 Task: Check the percentage active listings of open concept design in the last 5 years.
Action: Mouse moved to (1045, 283)
Screenshot: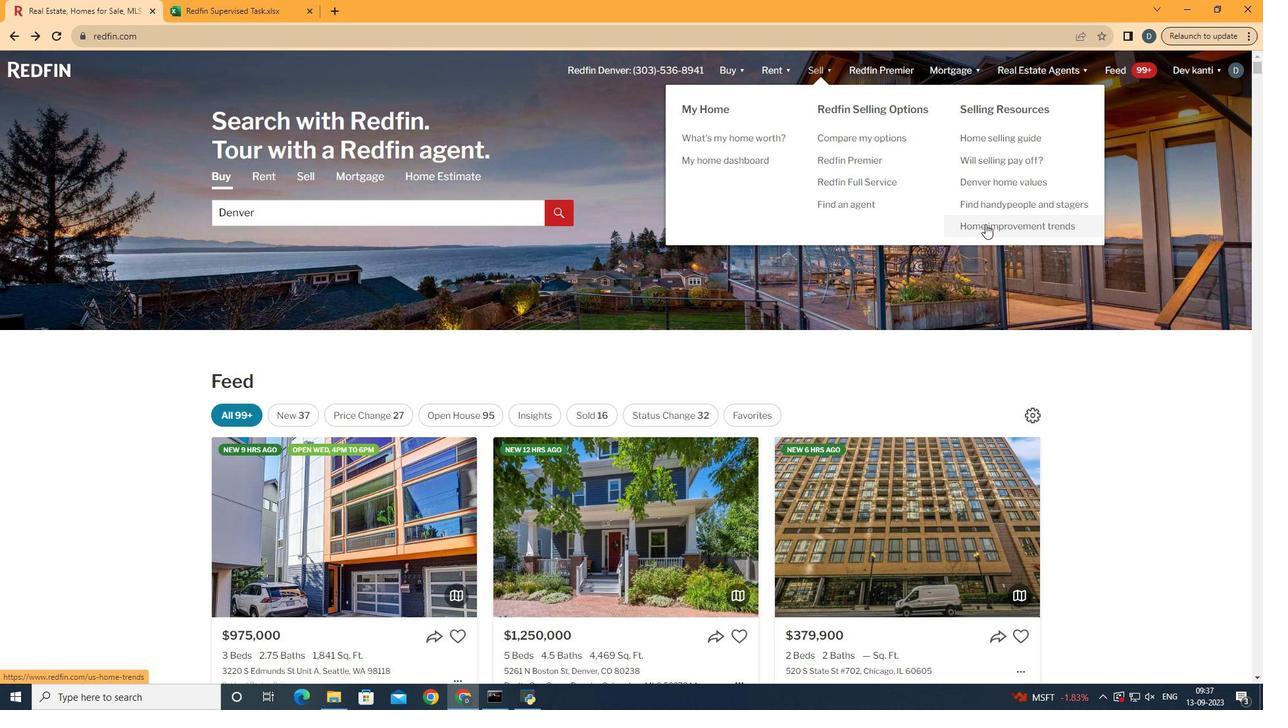 
Action: Mouse pressed left at (1045, 283)
Screenshot: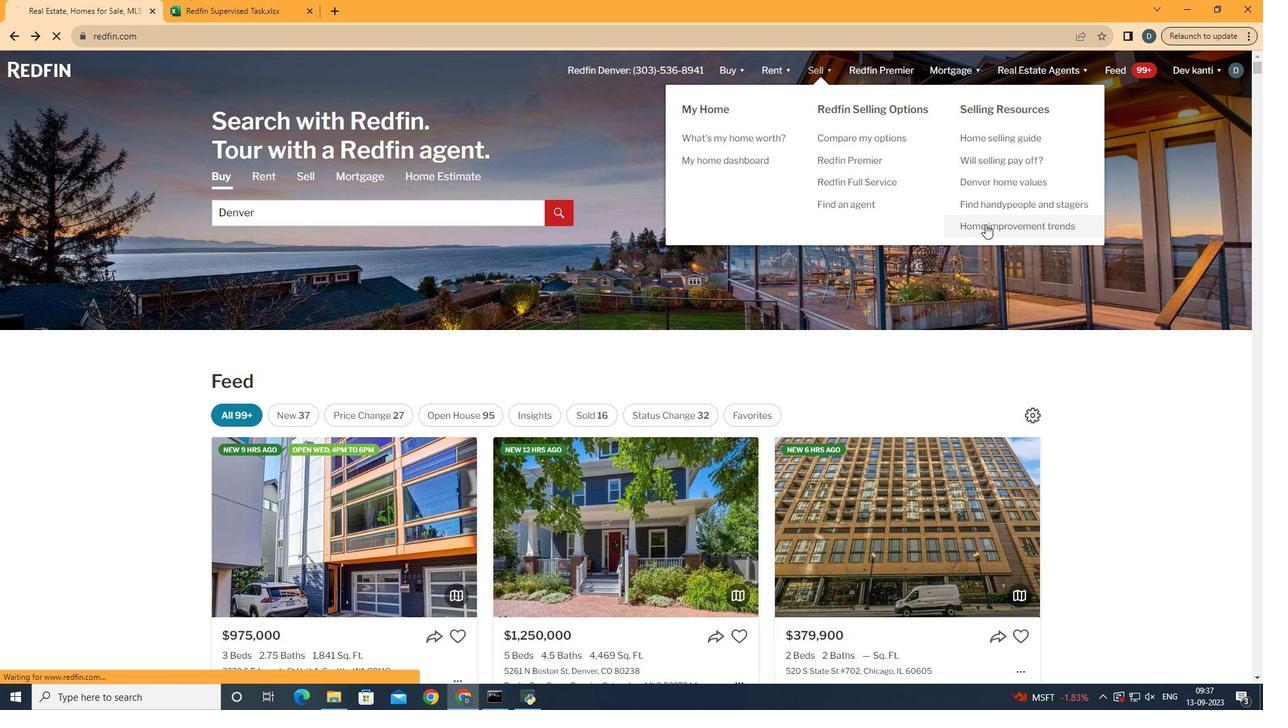 
Action: Mouse moved to (384, 303)
Screenshot: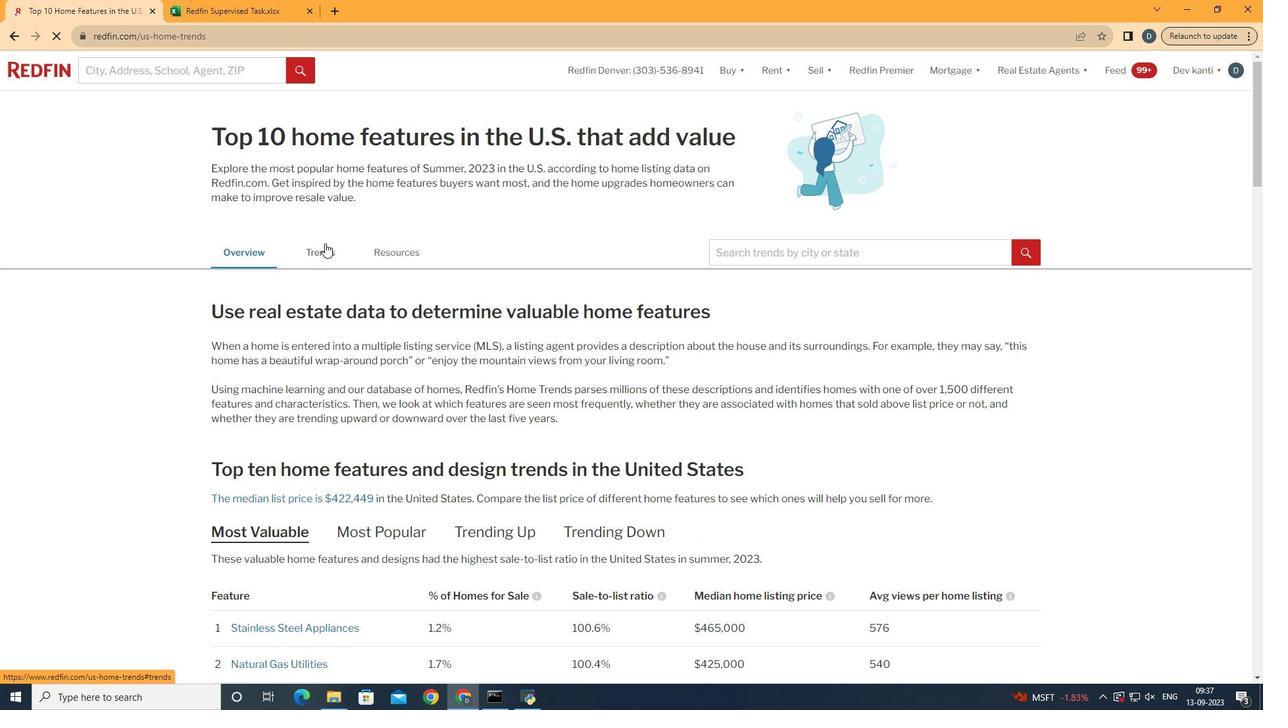 
Action: Mouse pressed left at (384, 303)
Screenshot: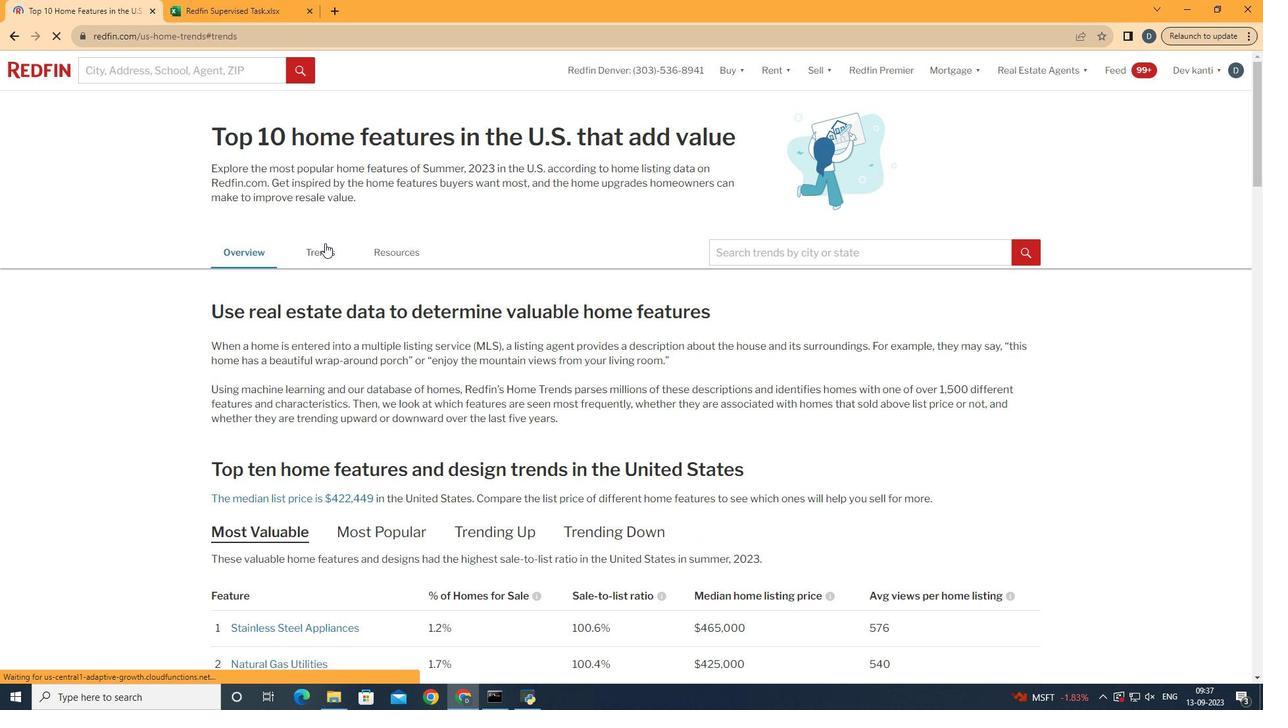
Action: Mouse moved to (481, 421)
Screenshot: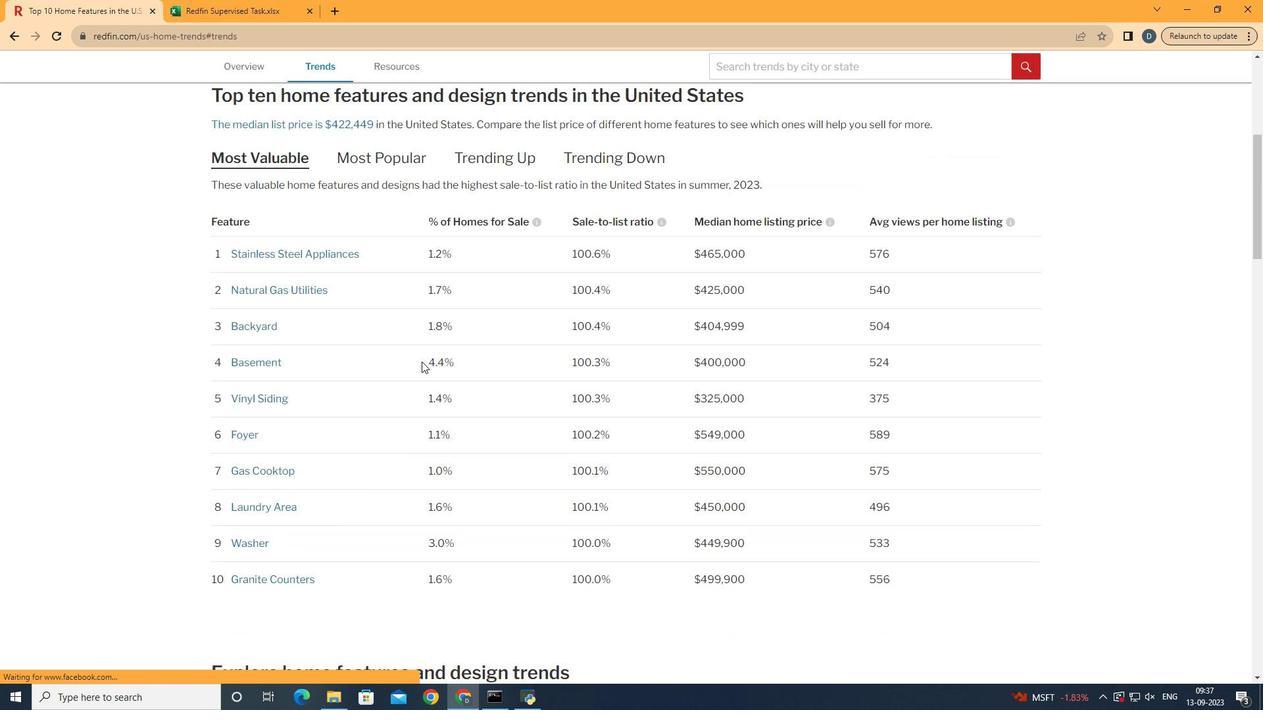 
Action: Mouse scrolled (481, 421) with delta (0, 0)
Screenshot: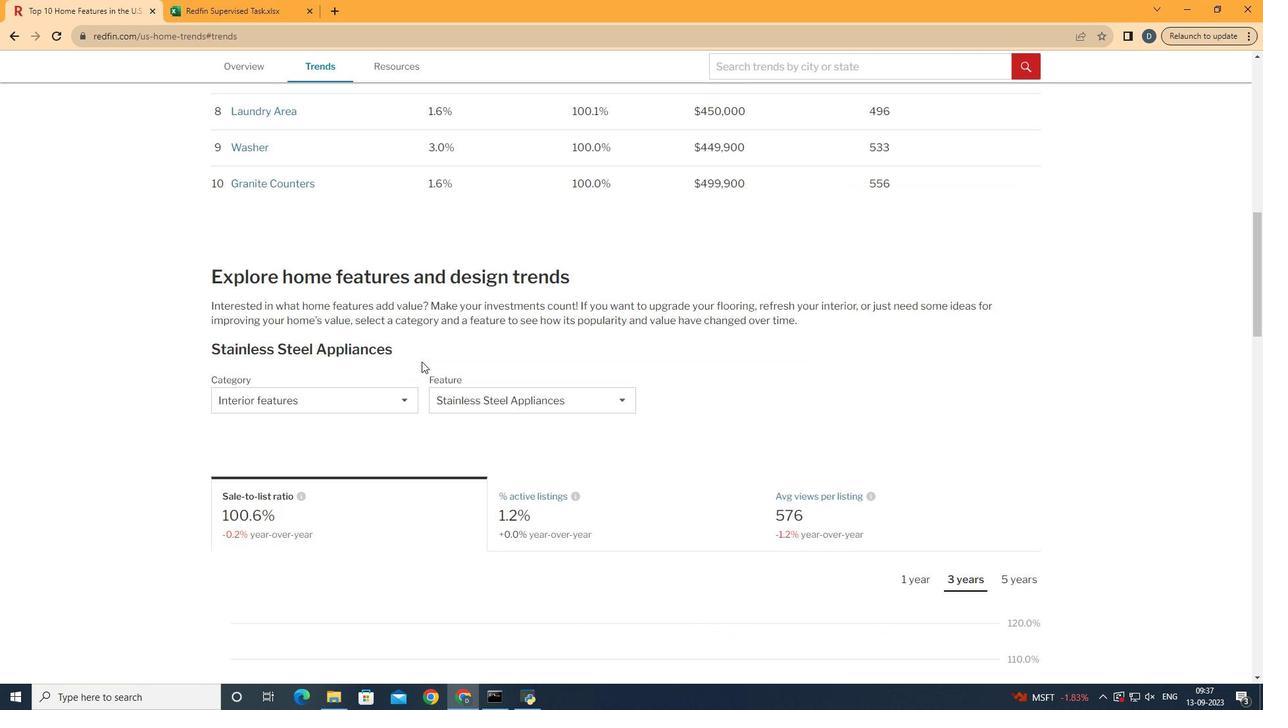 
Action: Mouse scrolled (481, 421) with delta (0, 0)
Screenshot: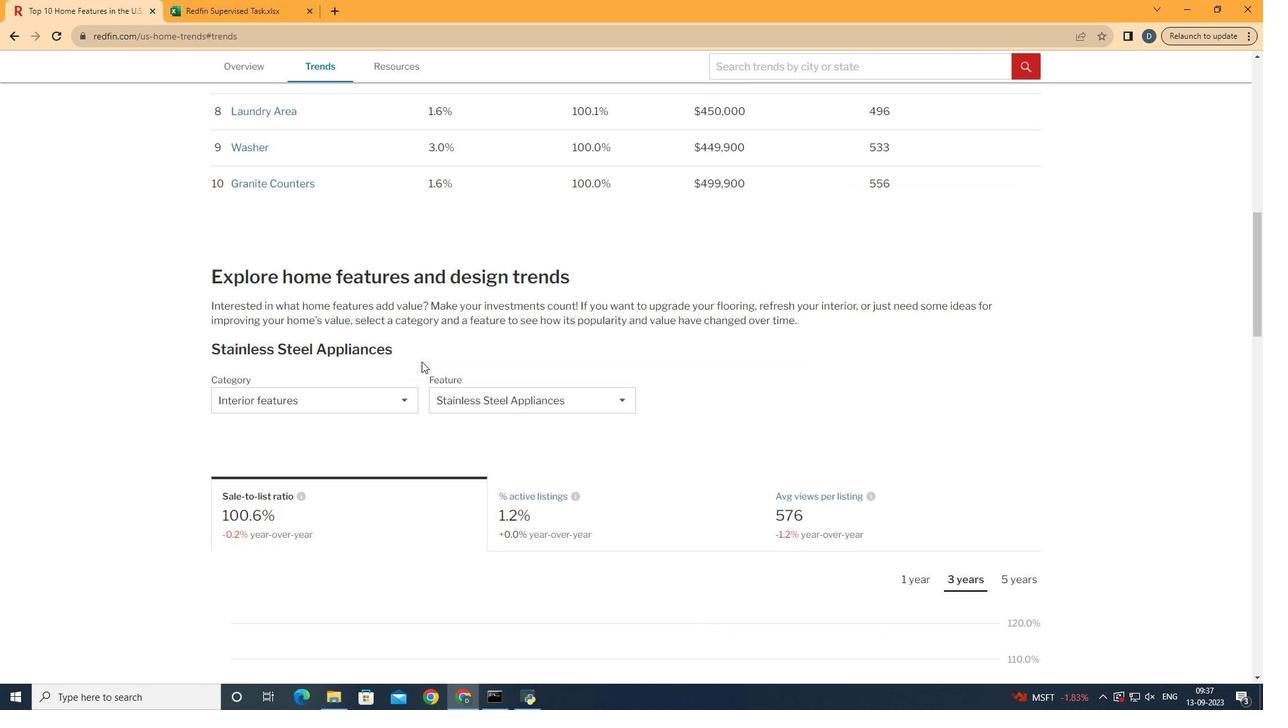 
Action: Mouse scrolled (481, 421) with delta (0, 0)
Screenshot: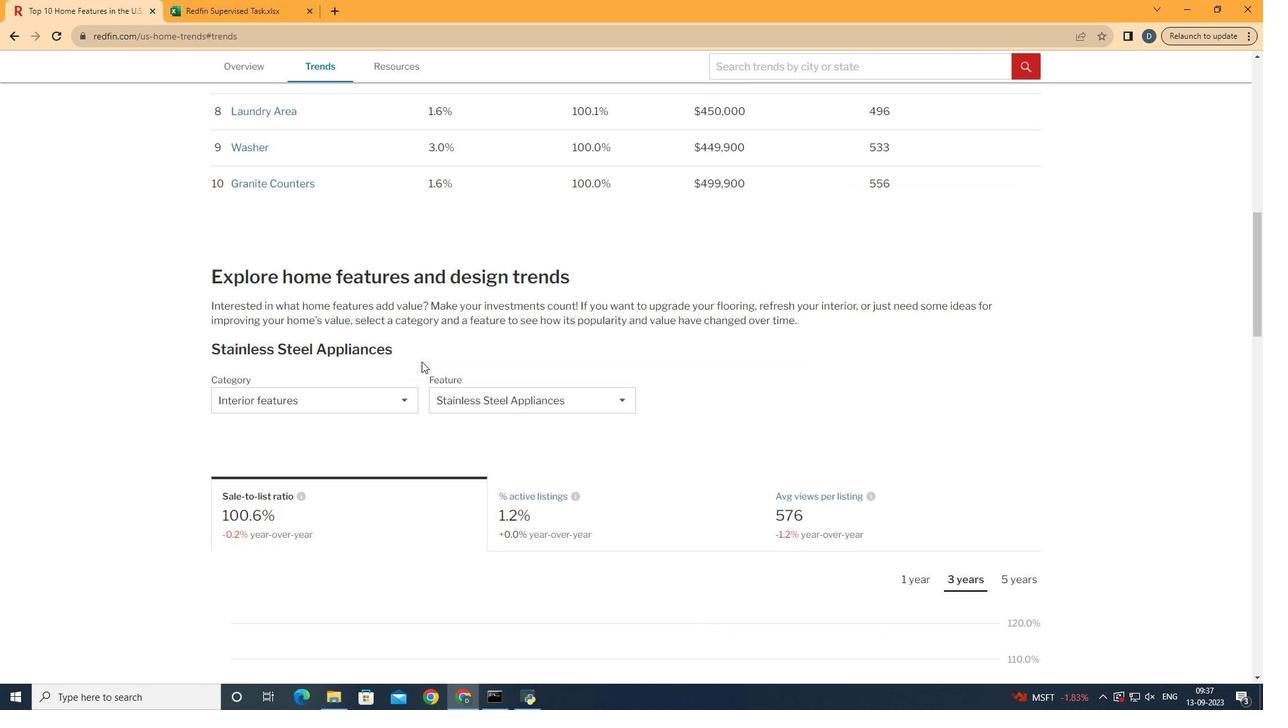 
Action: Mouse scrolled (481, 421) with delta (0, 0)
Screenshot: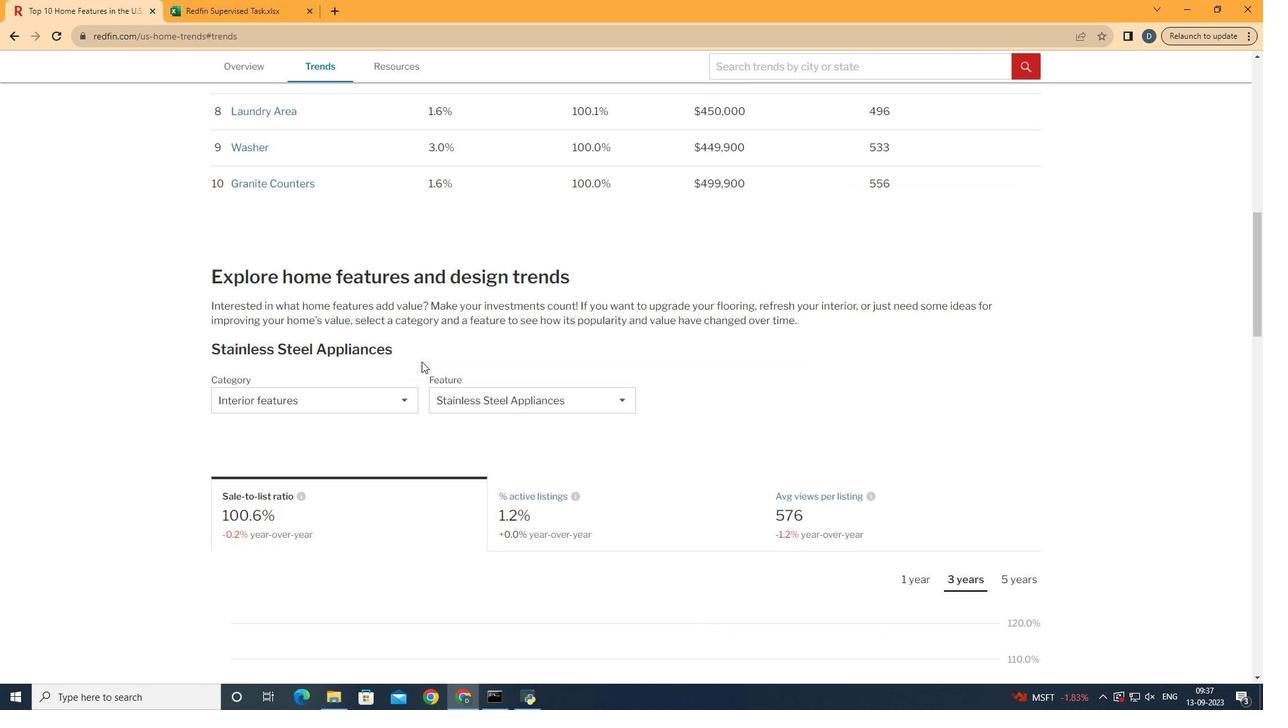 
Action: Mouse scrolled (481, 421) with delta (0, 0)
Screenshot: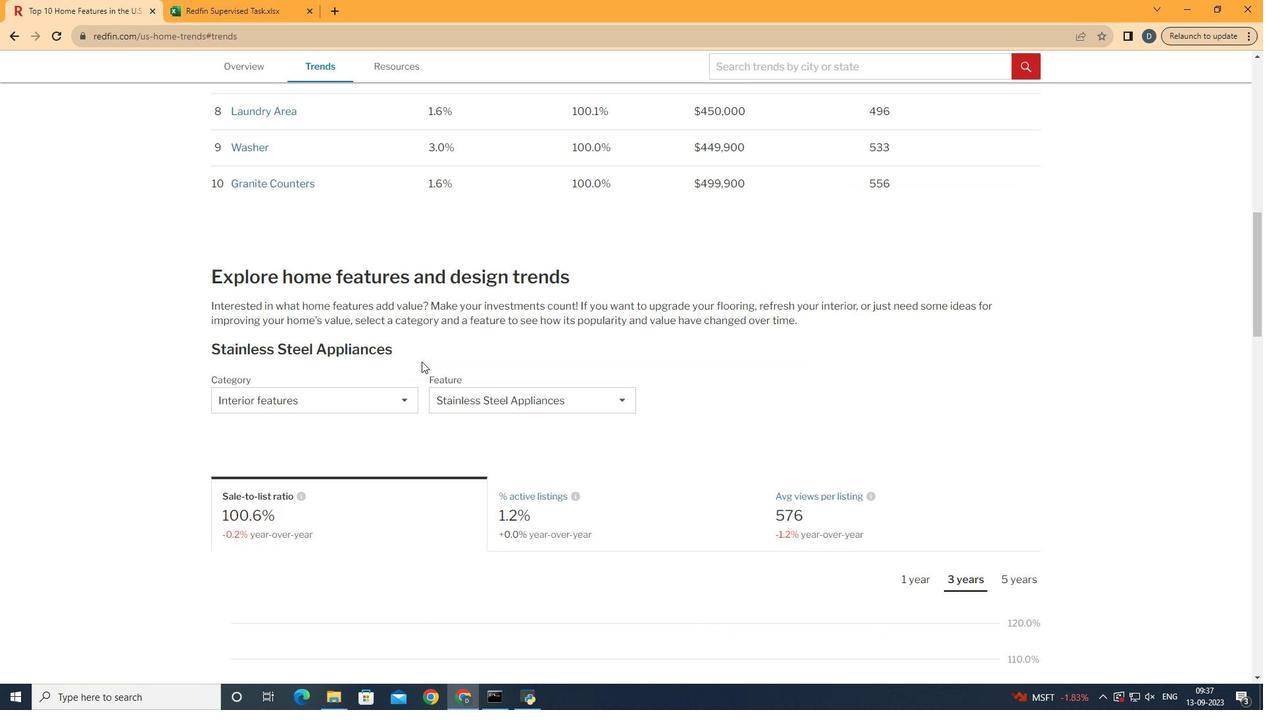 
Action: Mouse scrolled (481, 421) with delta (0, 0)
Screenshot: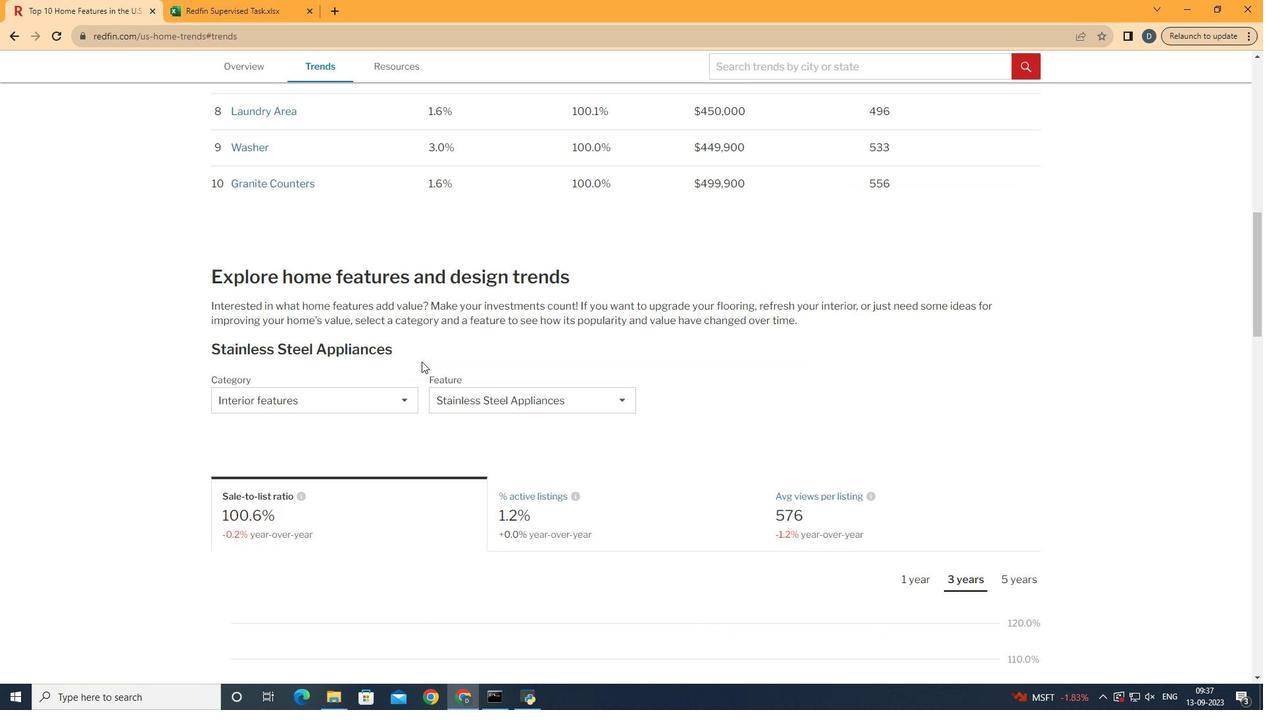 
Action: Mouse moved to (438, 466)
Screenshot: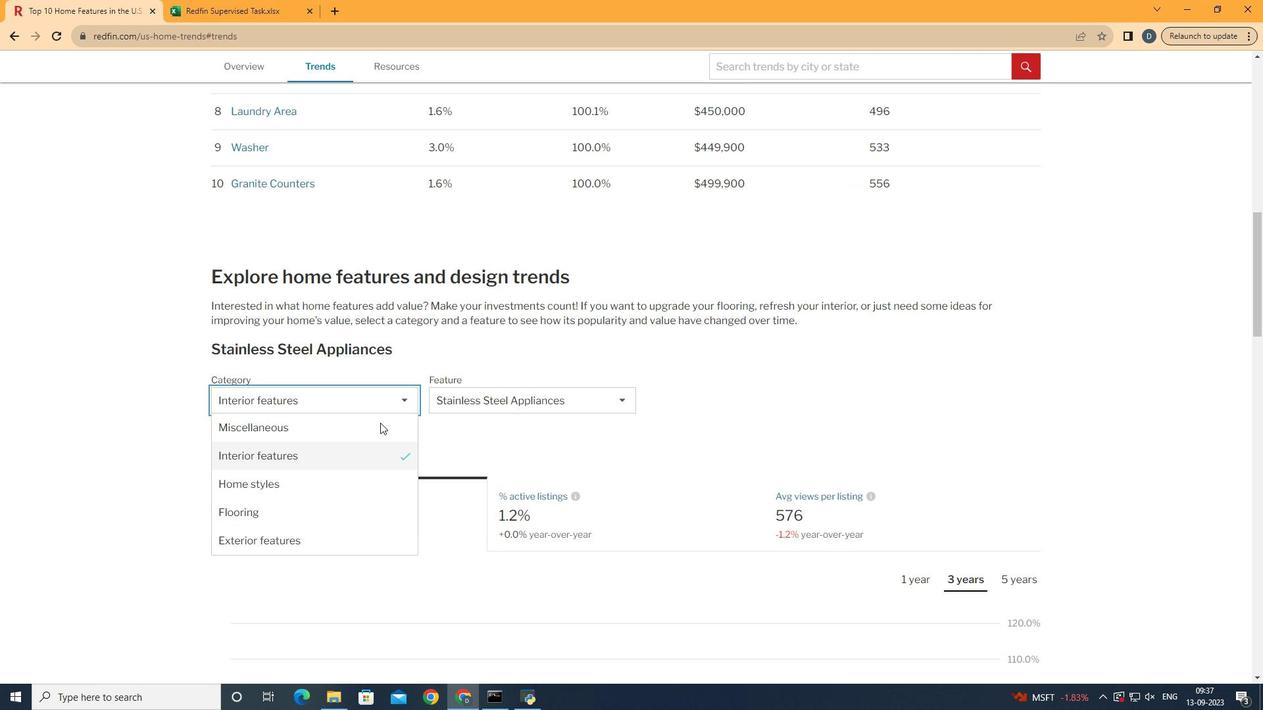 
Action: Mouse pressed left at (438, 466)
Screenshot: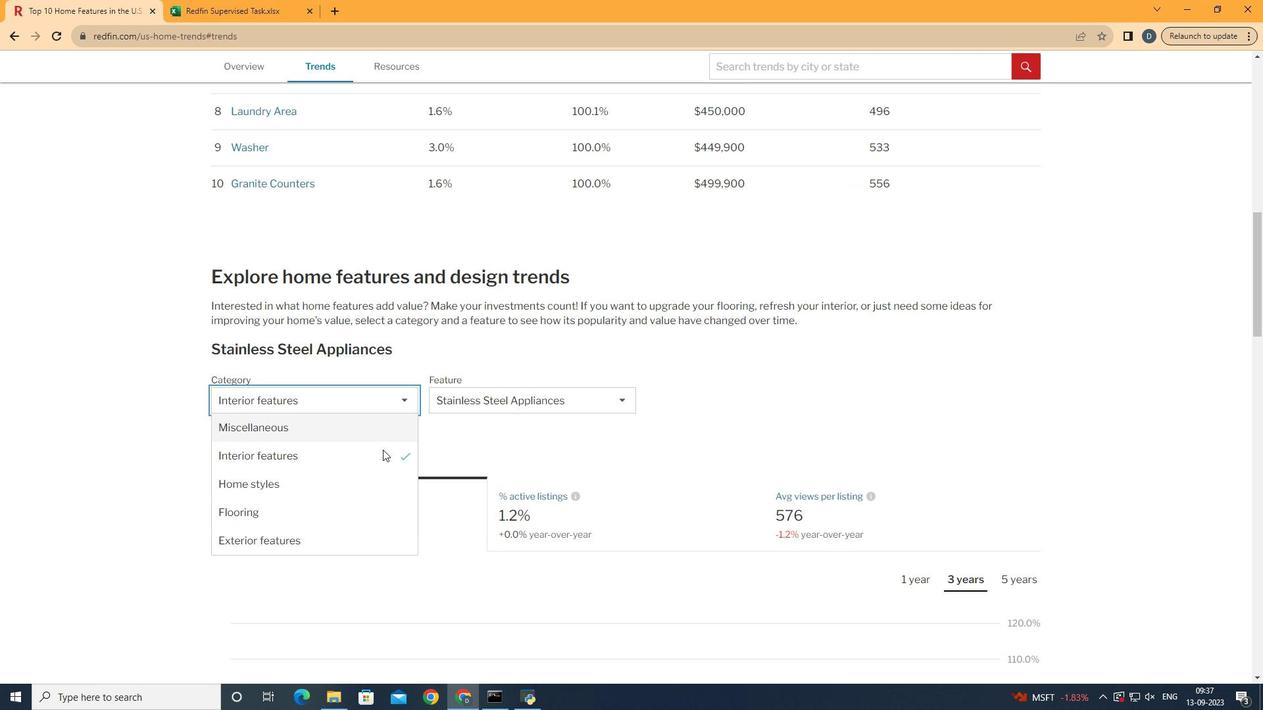 
Action: Mouse moved to (442, 520)
Screenshot: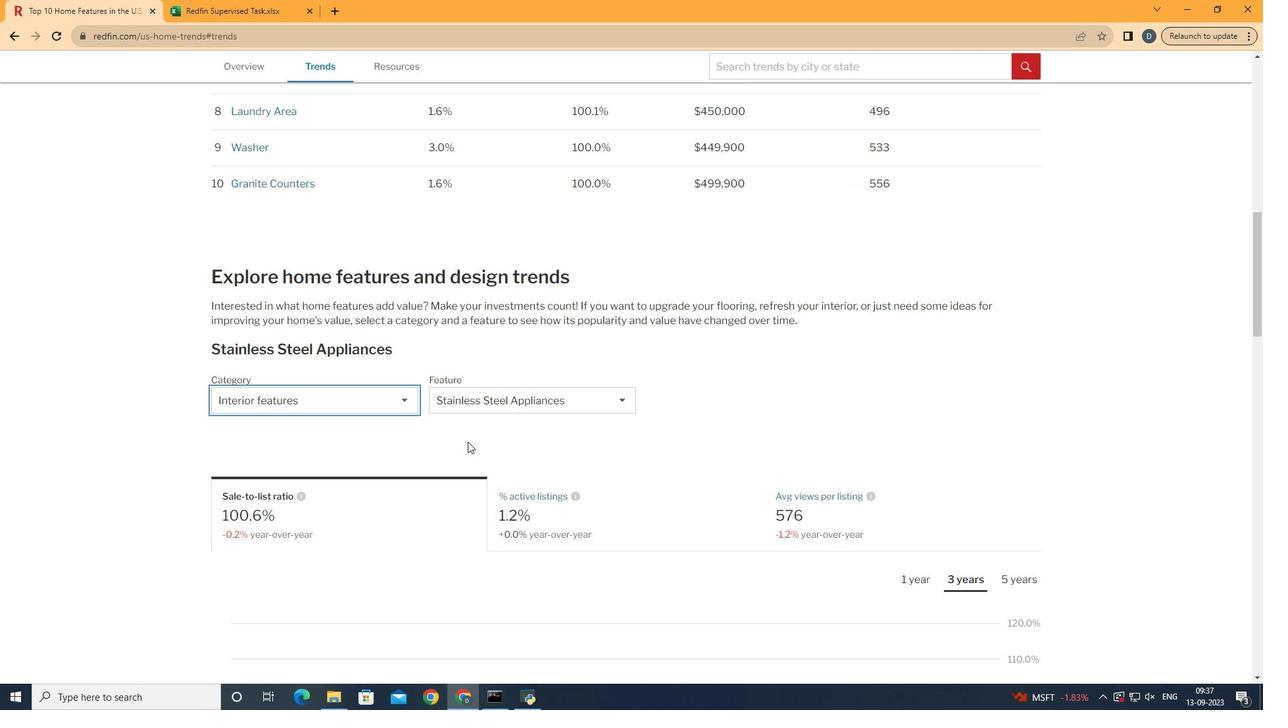 
Action: Mouse pressed left at (442, 520)
Screenshot: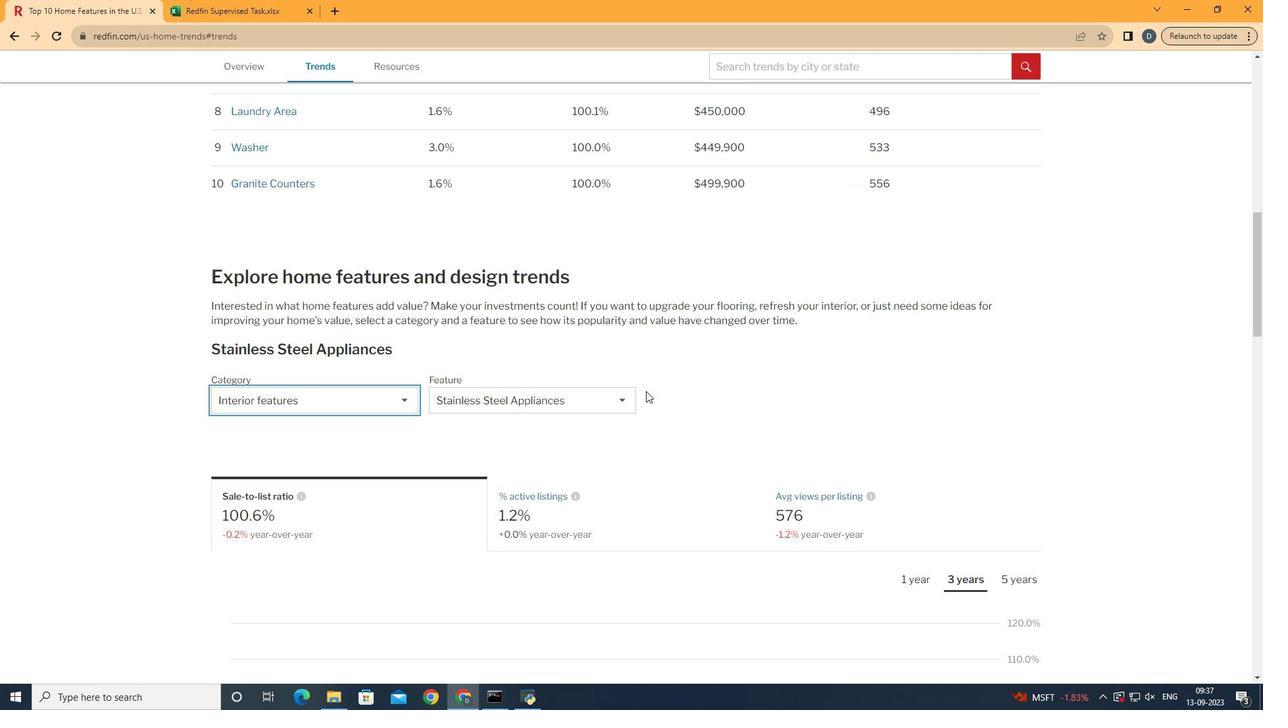 
Action: Mouse moved to (706, 451)
Screenshot: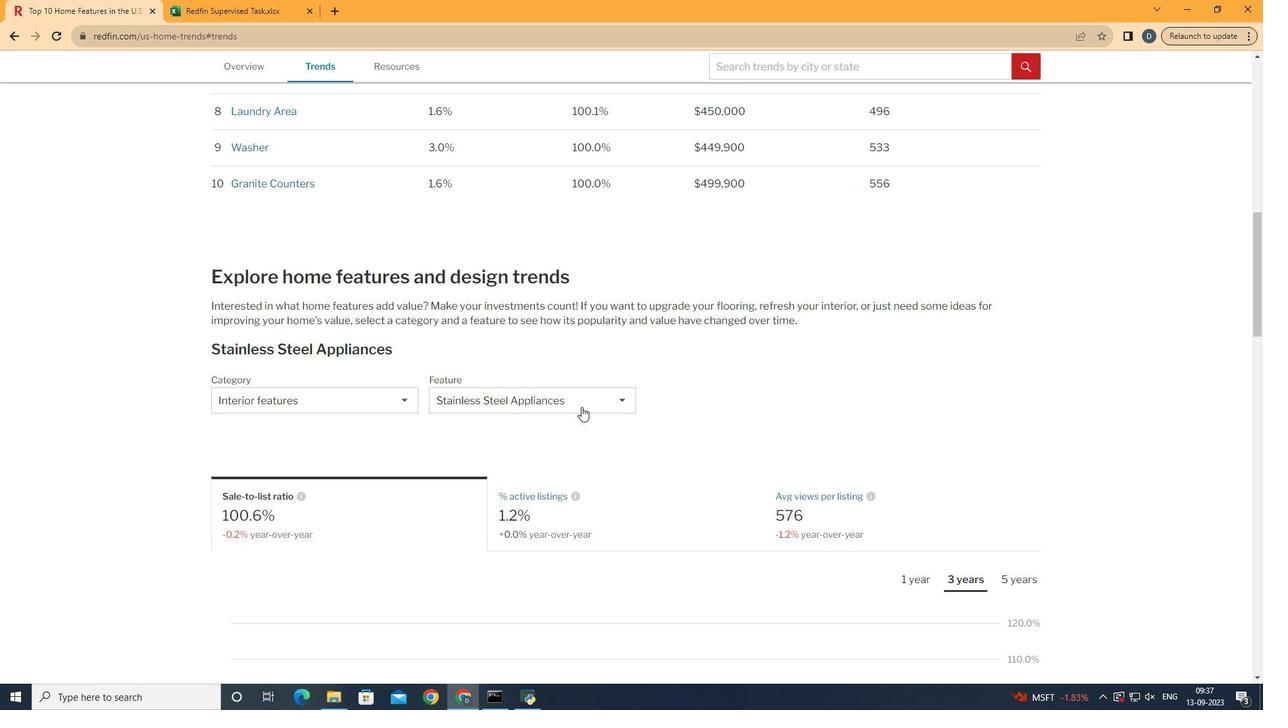 
Action: Mouse pressed left at (706, 451)
Screenshot: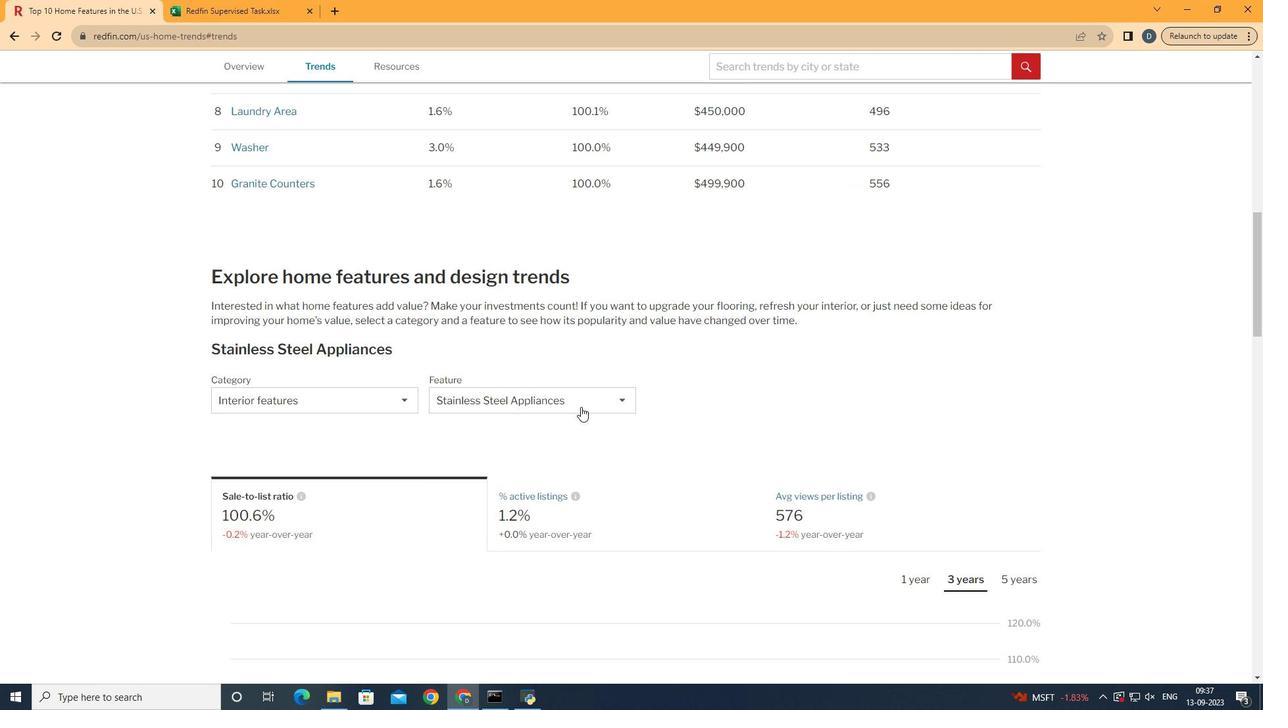 
Action: Mouse moved to (640, 467)
Screenshot: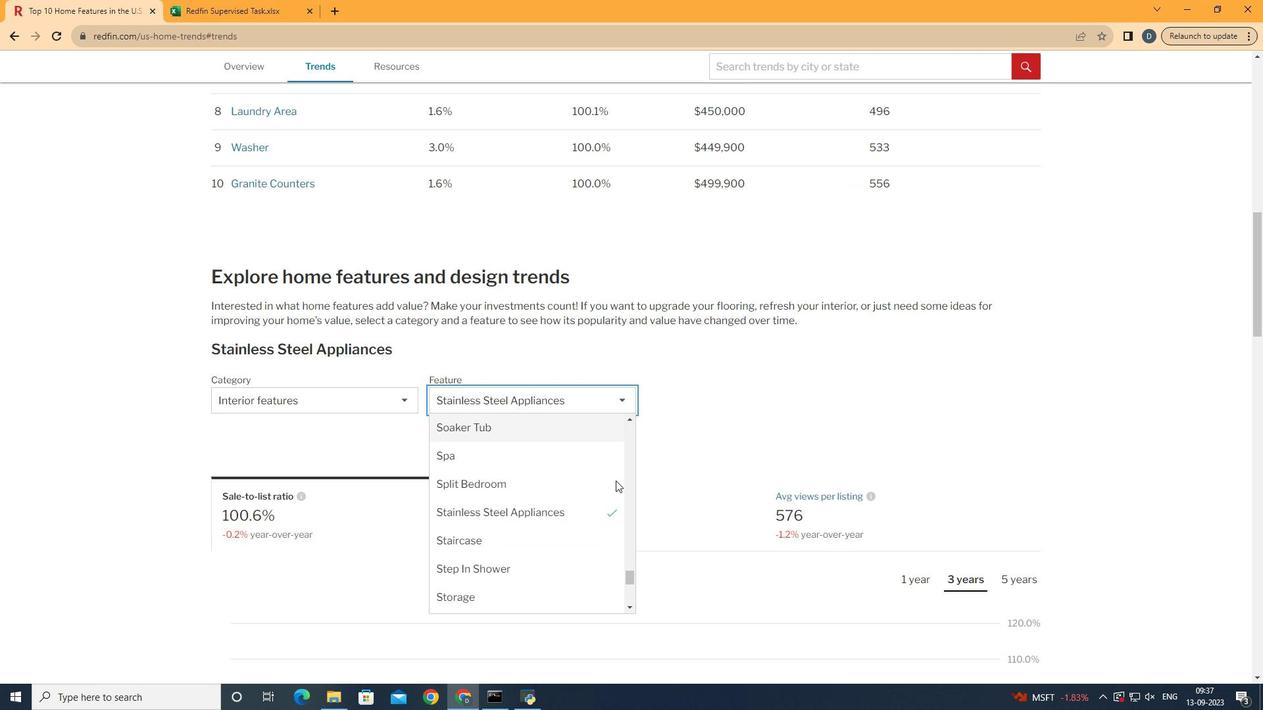 
Action: Mouse pressed left at (640, 467)
Screenshot: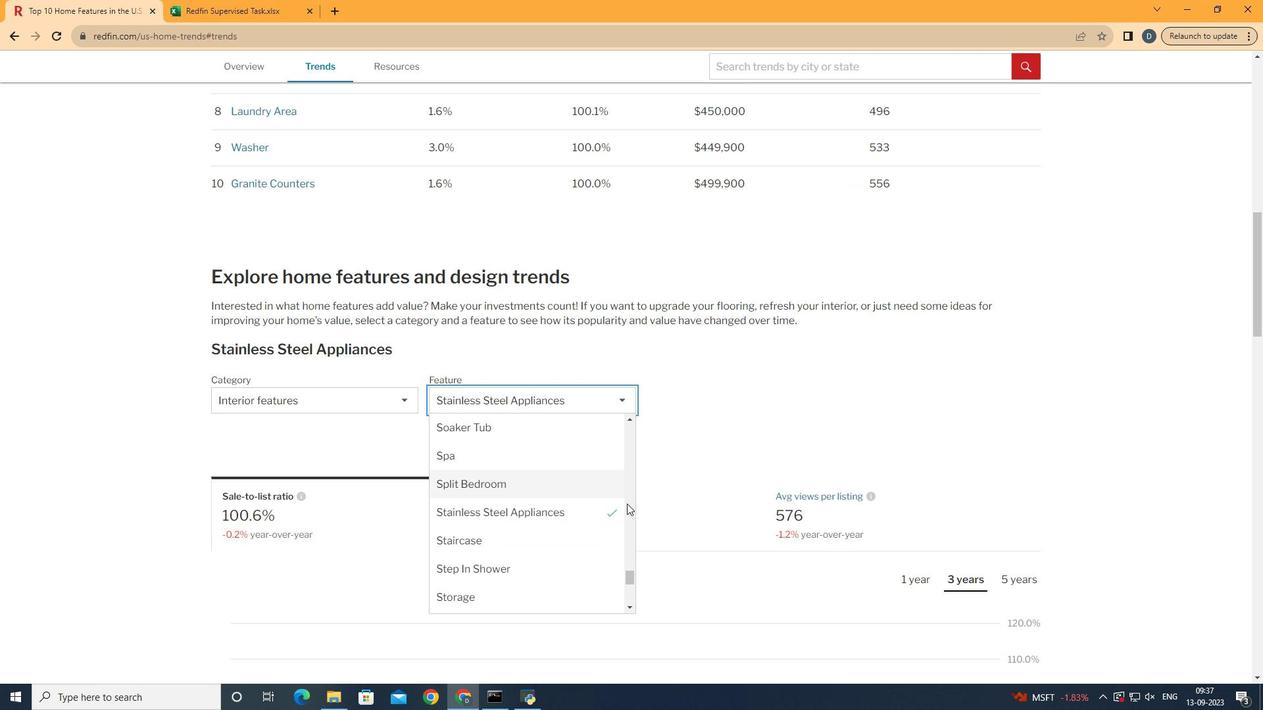 
Action: Mouse moved to (687, 565)
Screenshot: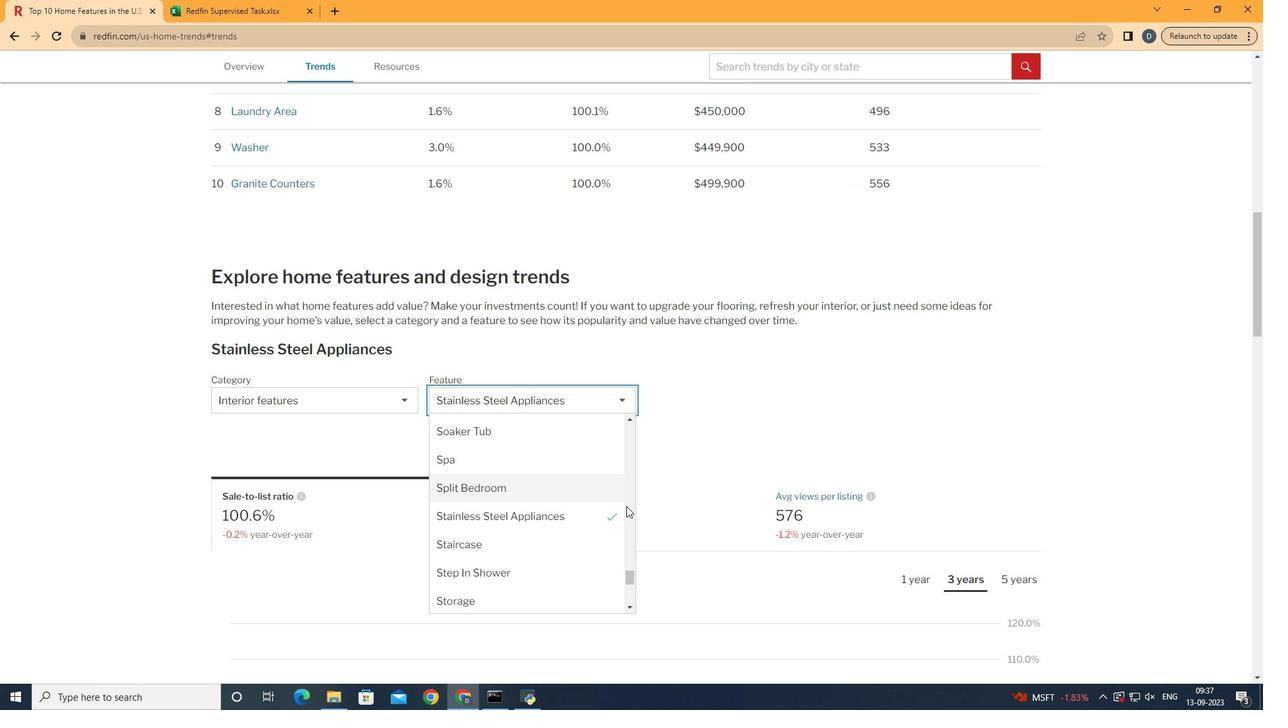 
Action: Mouse scrolled (687, 566) with delta (0, 0)
Screenshot: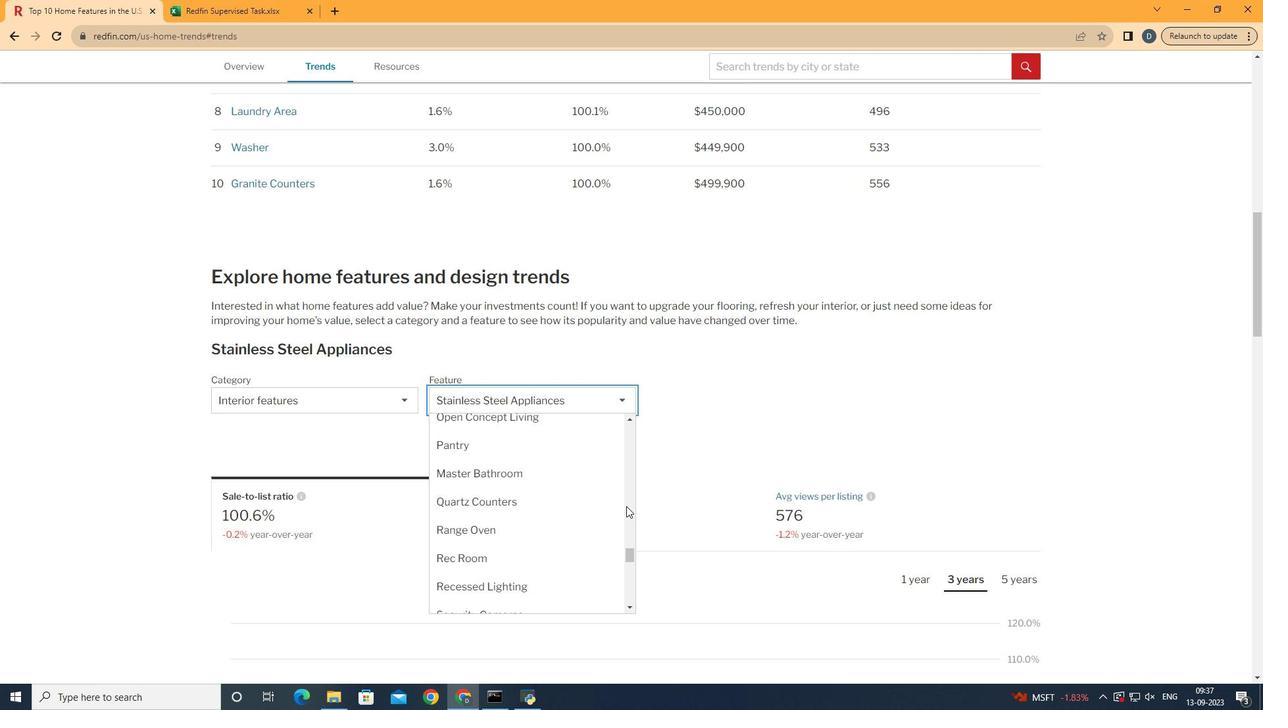
Action: Mouse scrolled (687, 566) with delta (0, 0)
Screenshot: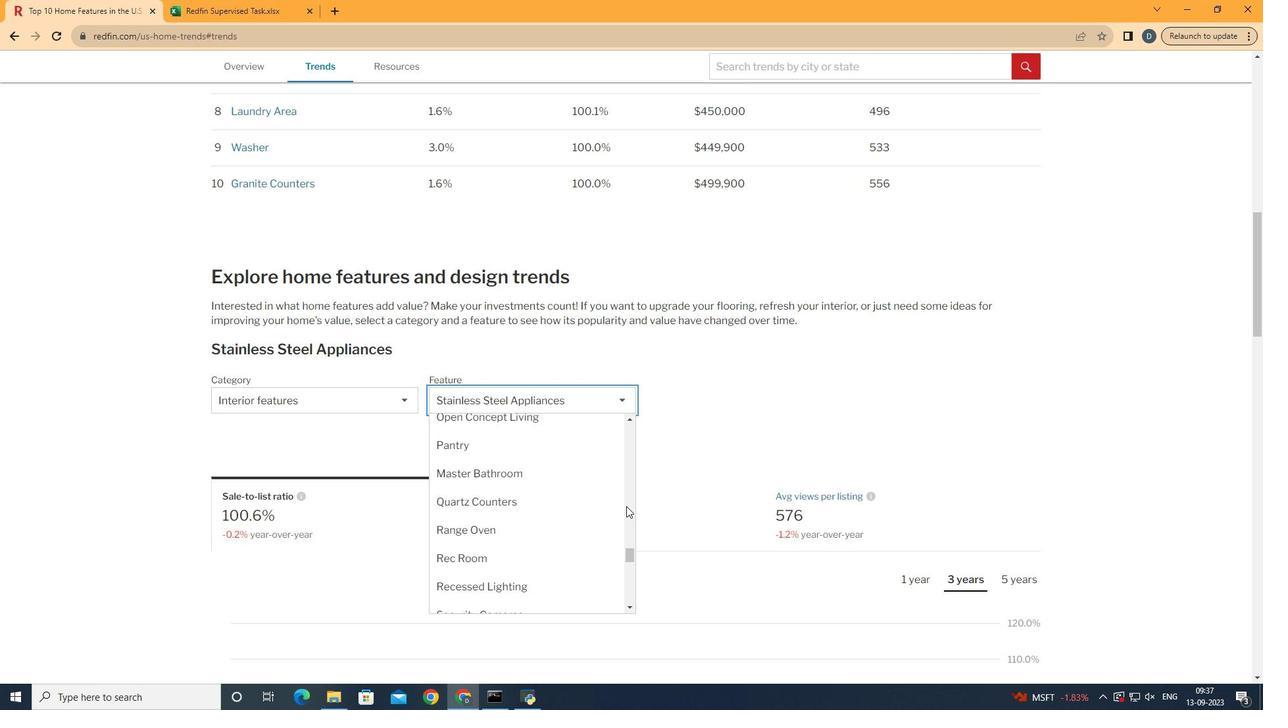 
Action: Mouse moved to (686, 566)
Screenshot: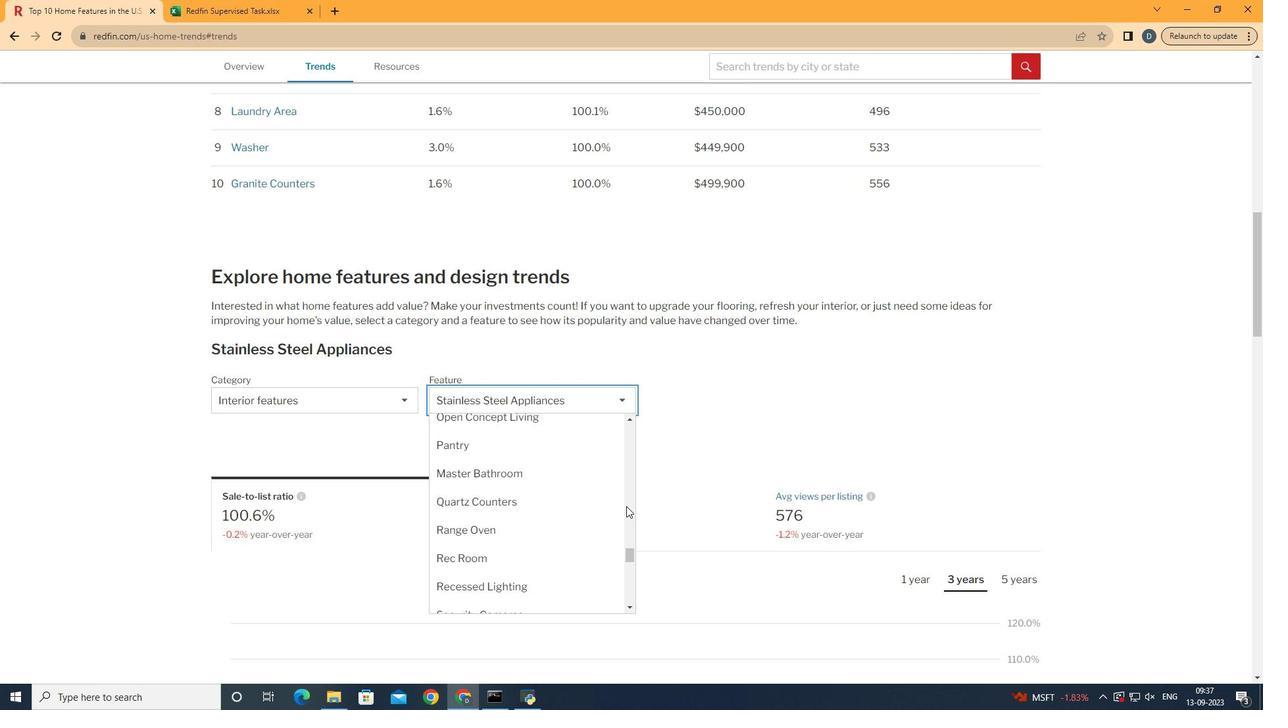 
Action: Mouse scrolled (686, 567) with delta (0, 0)
Screenshot: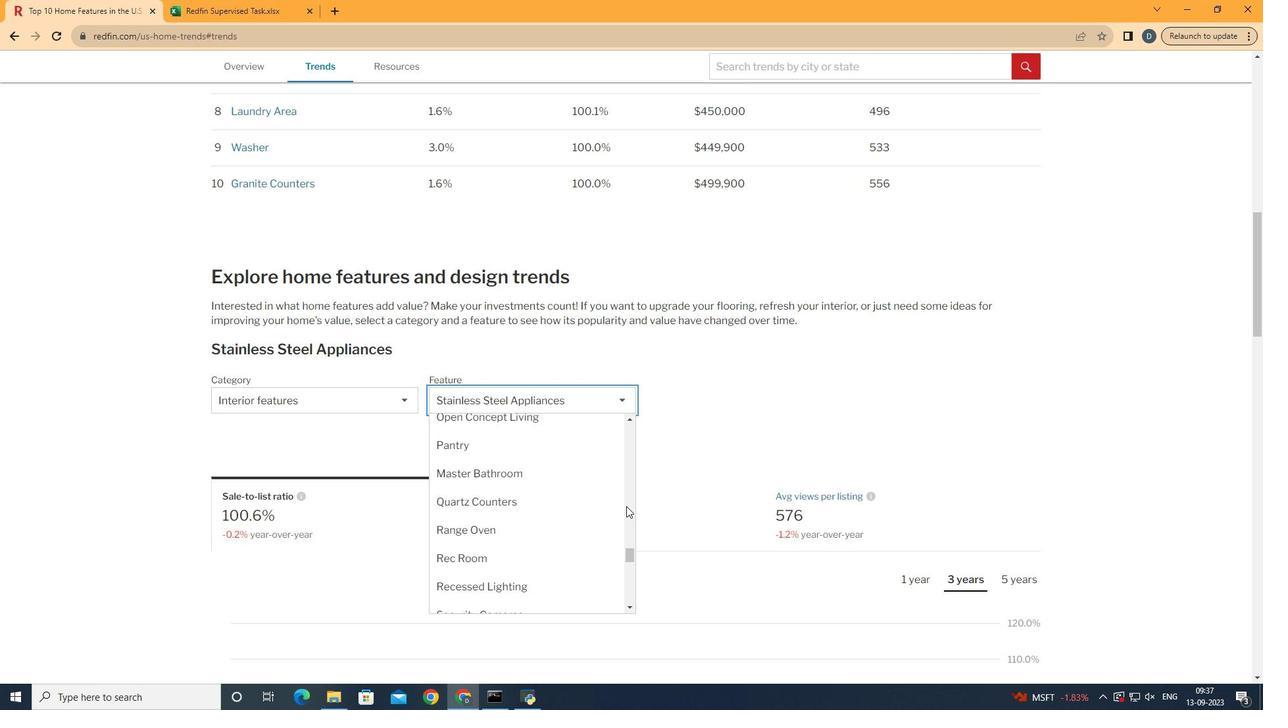 
Action: Mouse scrolled (686, 567) with delta (0, 0)
Screenshot: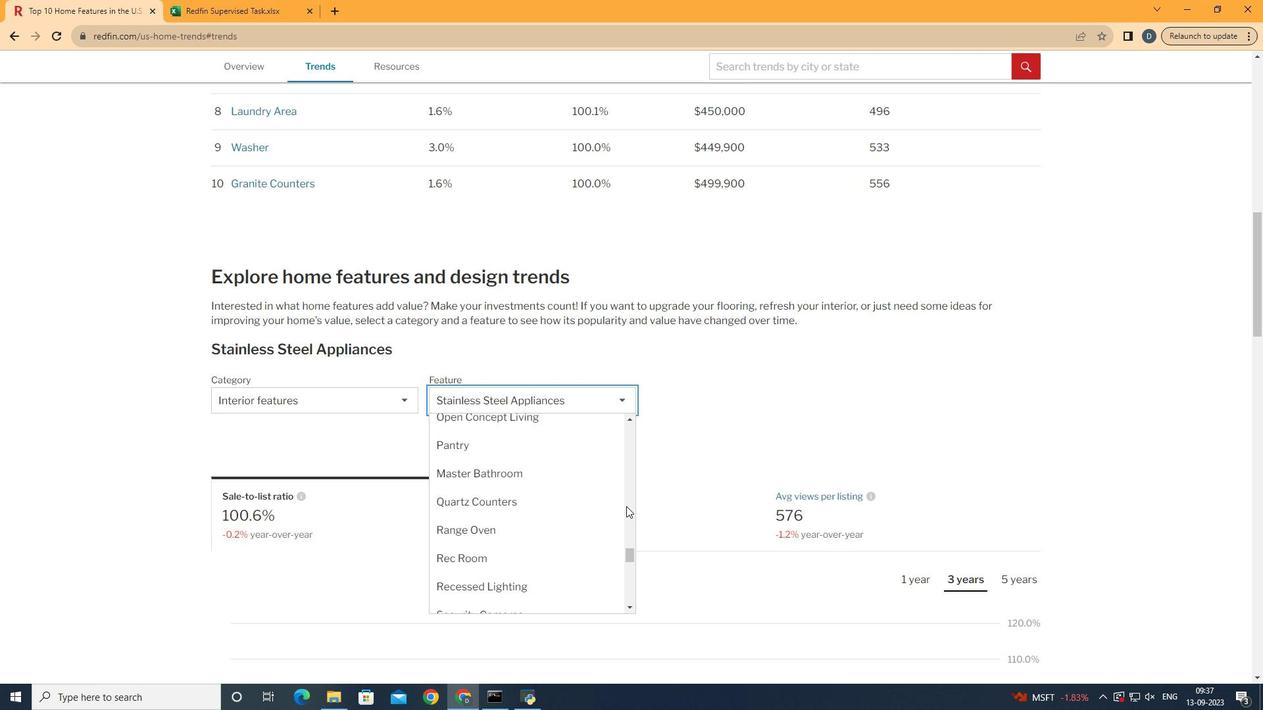 
Action: Mouse scrolled (686, 567) with delta (0, 0)
Screenshot: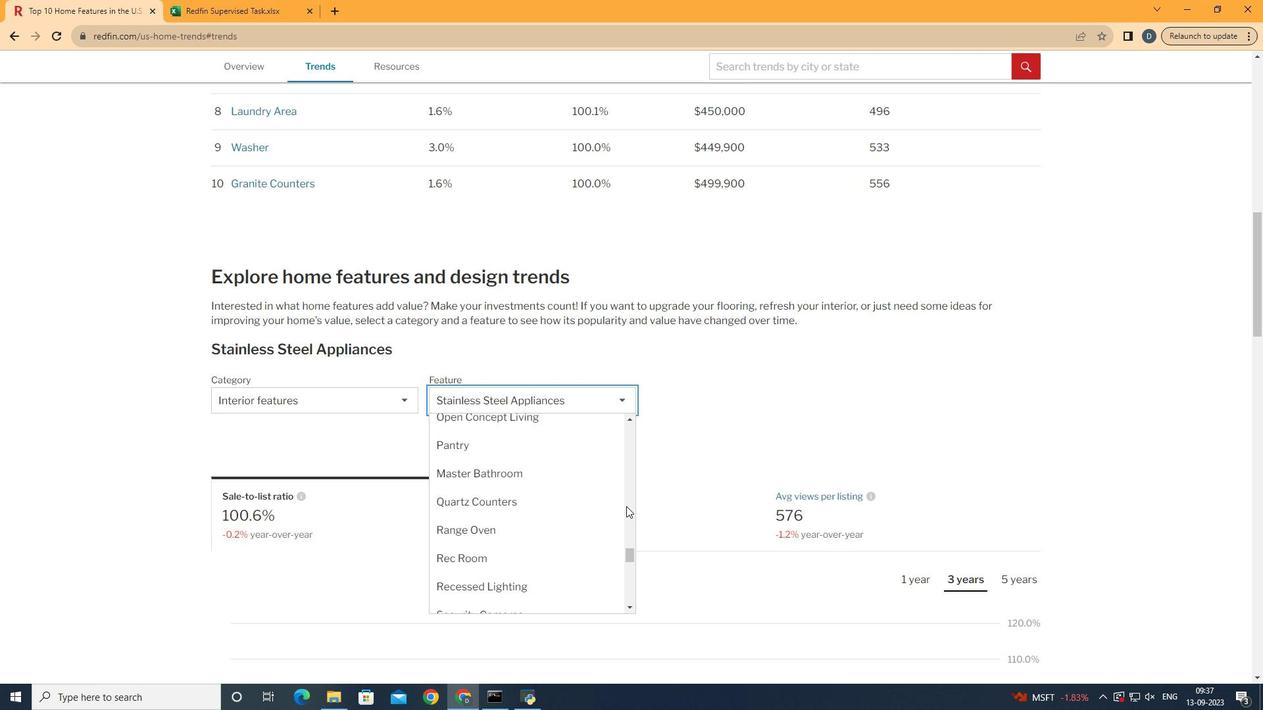 
Action: Mouse moved to (641, 541)
Screenshot: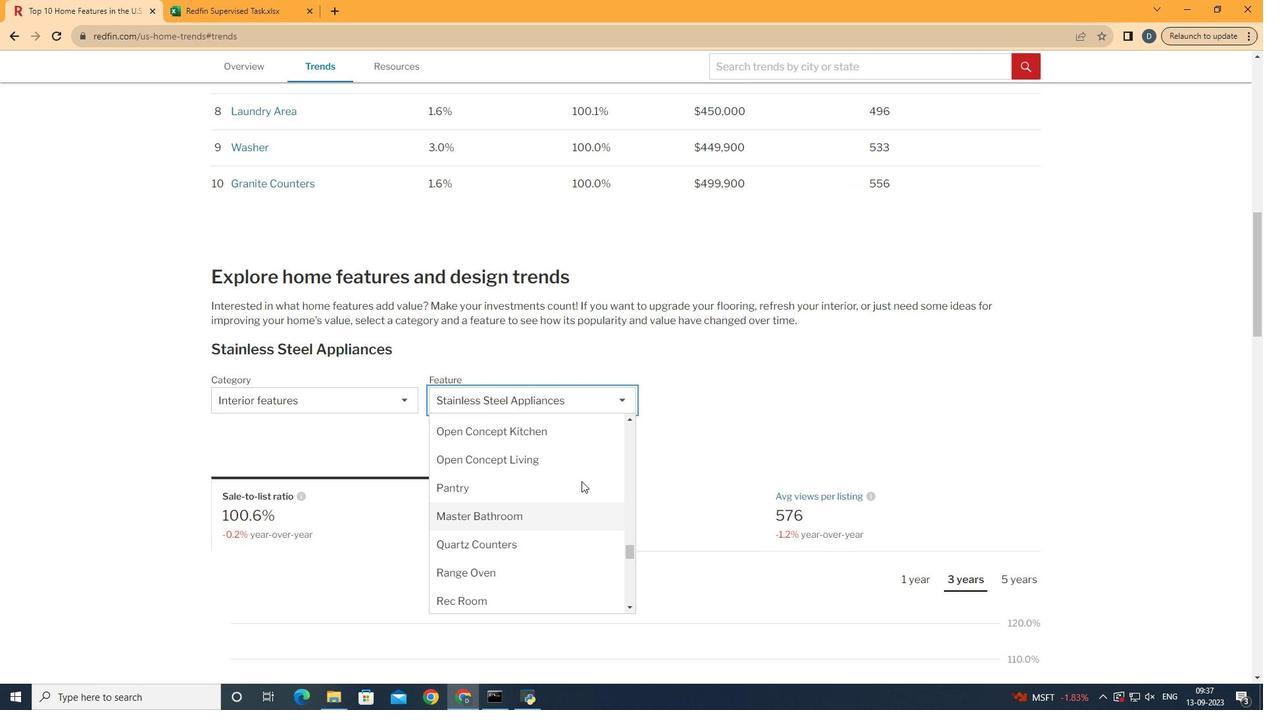 
Action: Mouse scrolled (641, 542) with delta (0, 0)
Screenshot: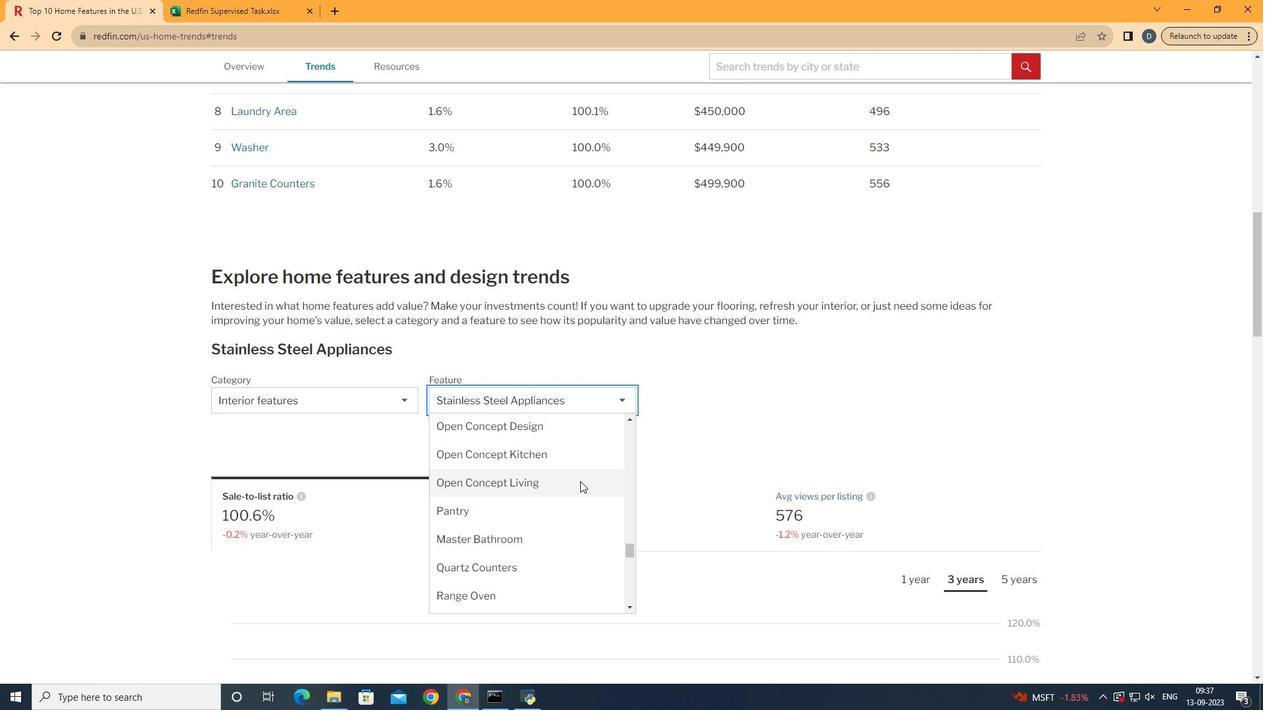 
Action: Mouse moved to (646, 496)
Screenshot: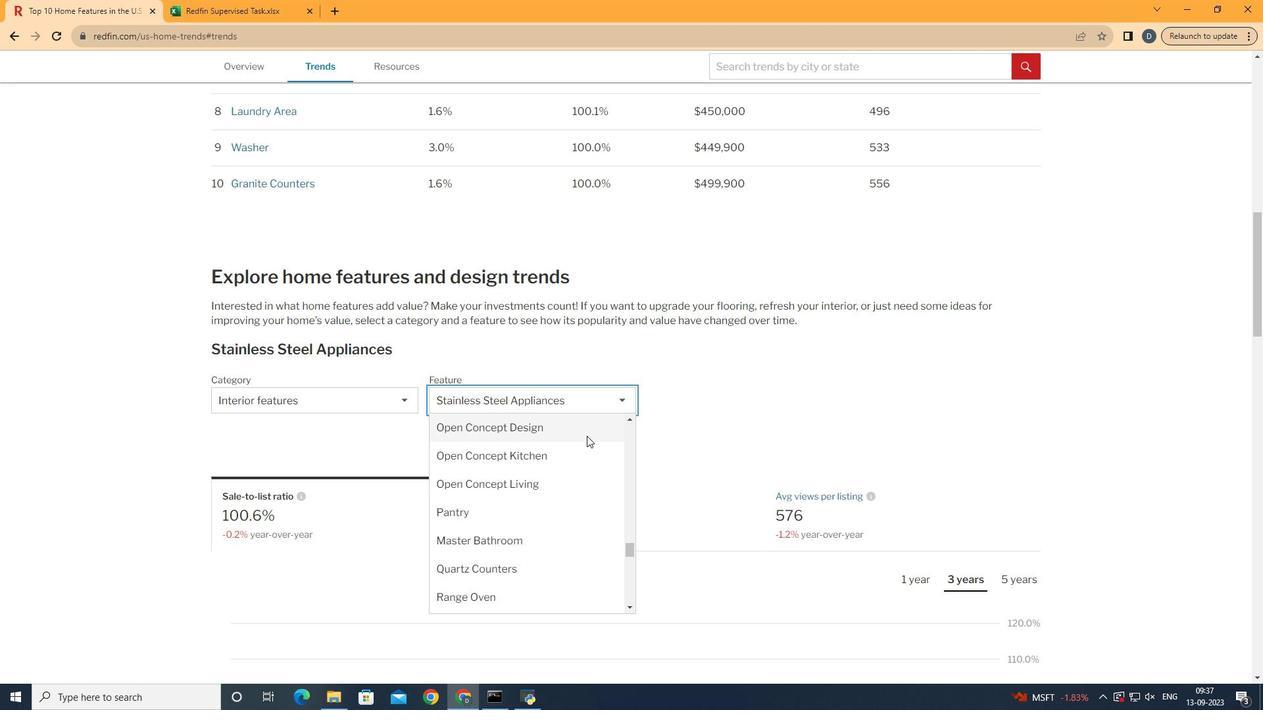 
Action: Mouse pressed left at (646, 496)
Screenshot: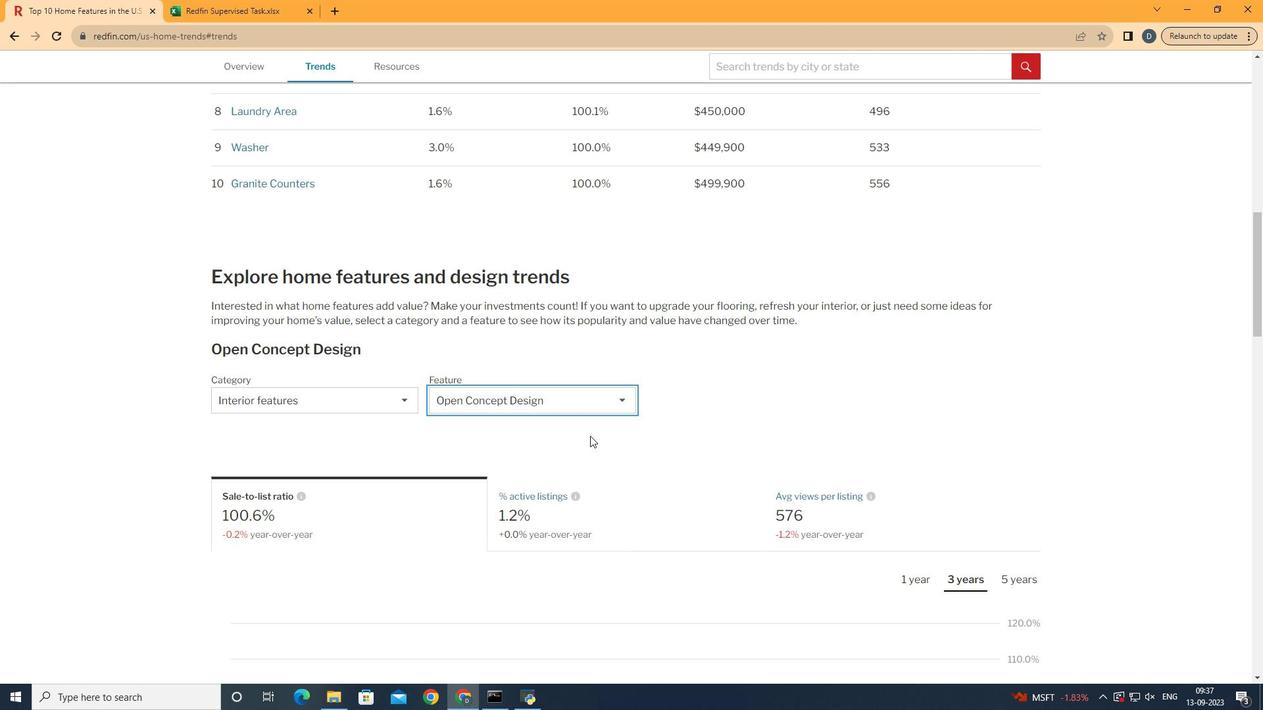 
Action: Mouse moved to (563, 560)
Screenshot: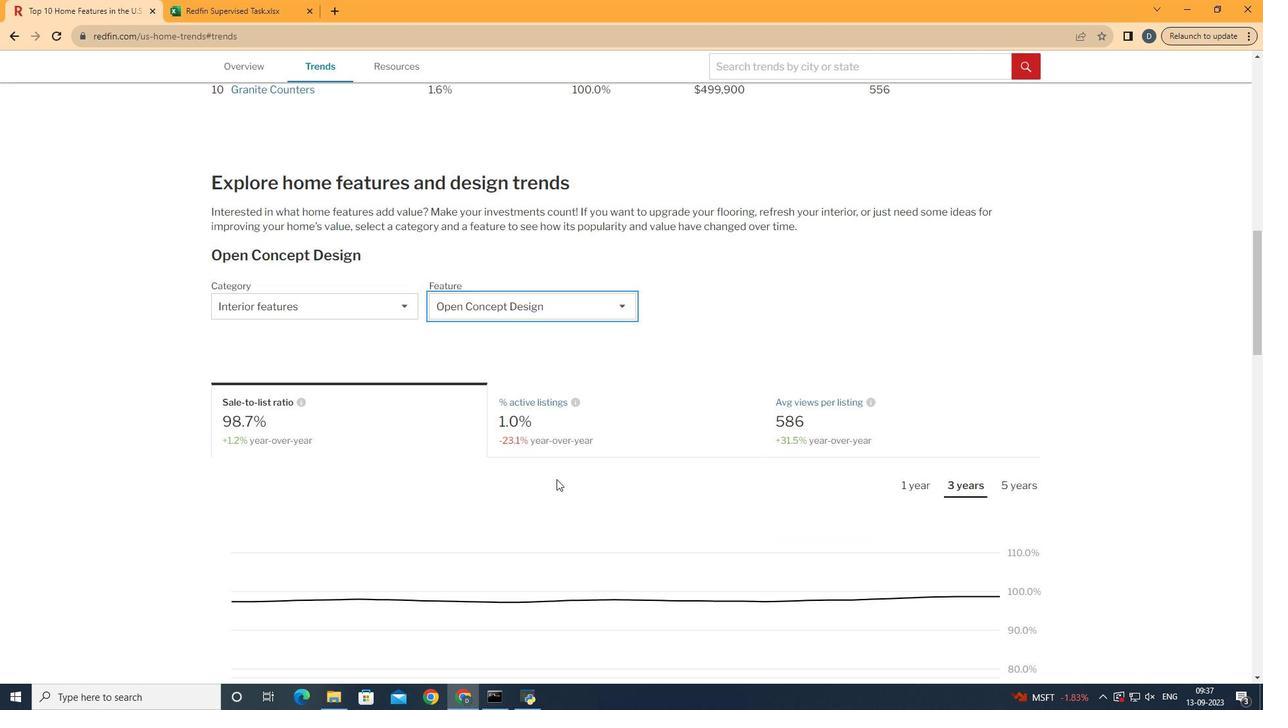 
Action: Mouse scrolled (563, 560) with delta (0, 0)
Screenshot: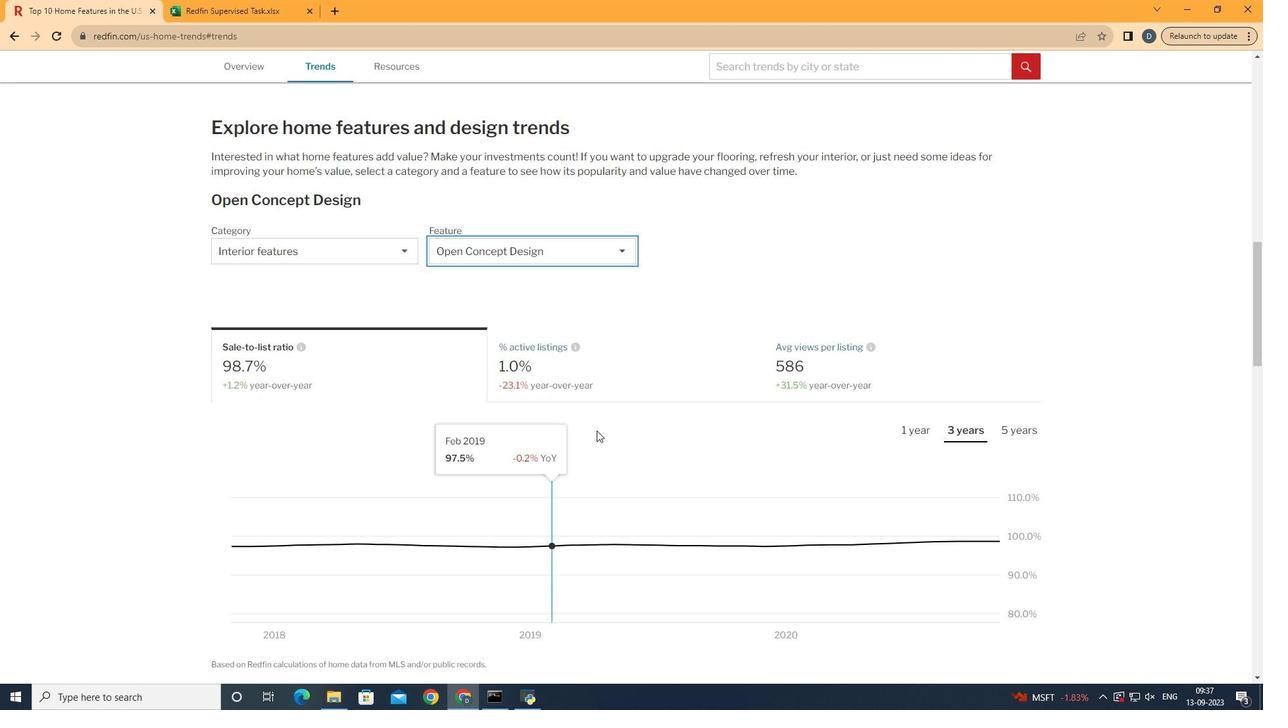 
Action: Mouse scrolled (563, 560) with delta (0, 0)
Screenshot: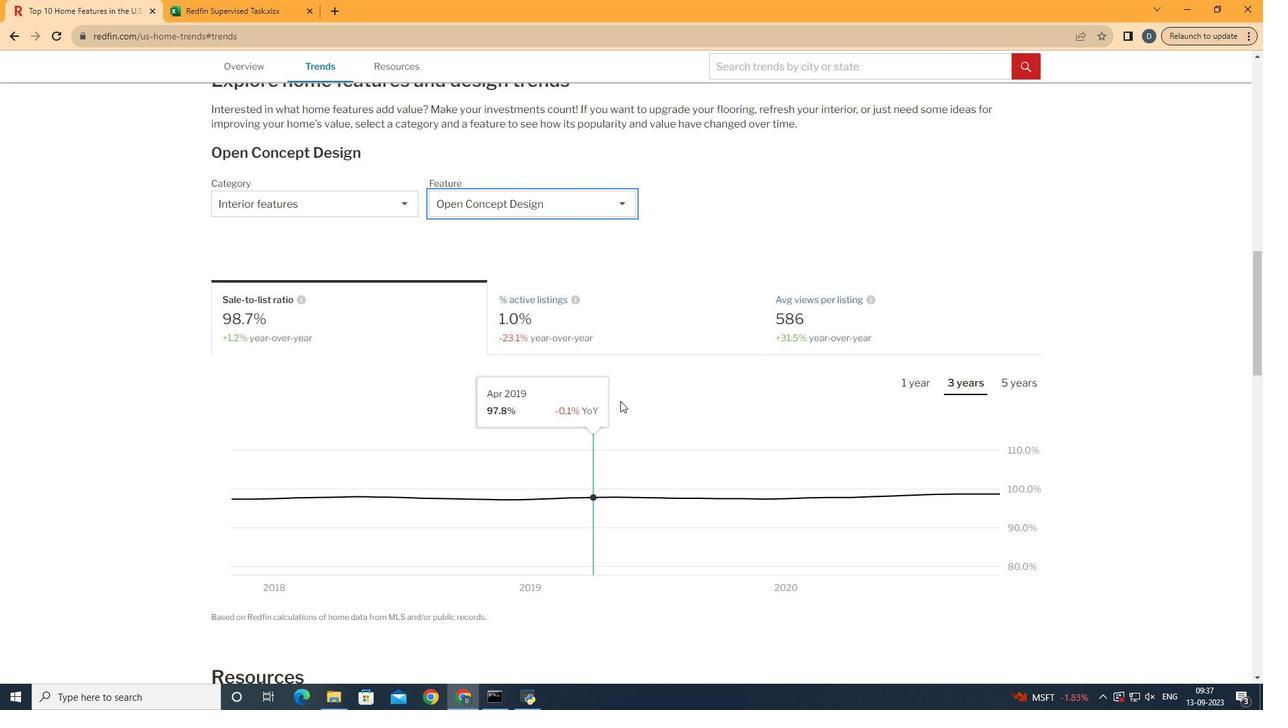 
Action: Mouse moved to (595, 551)
Screenshot: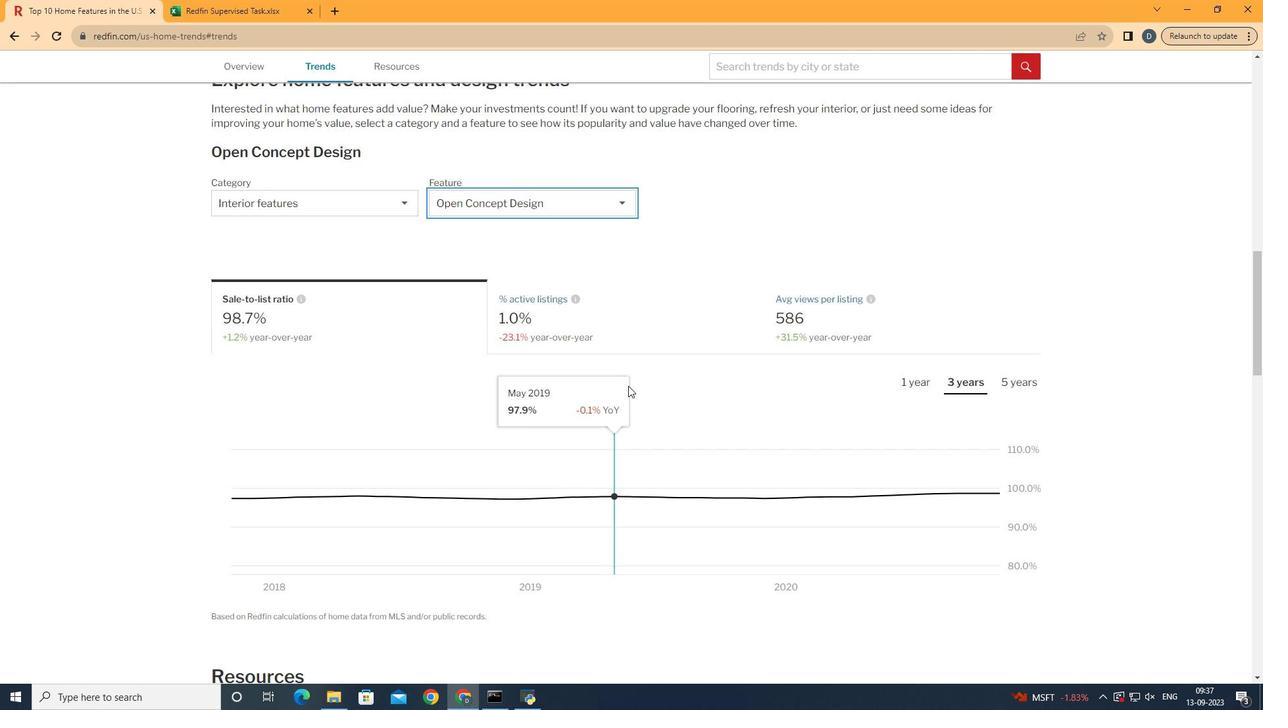 
Action: Mouse scrolled (595, 550) with delta (0, 0)
Screenshot: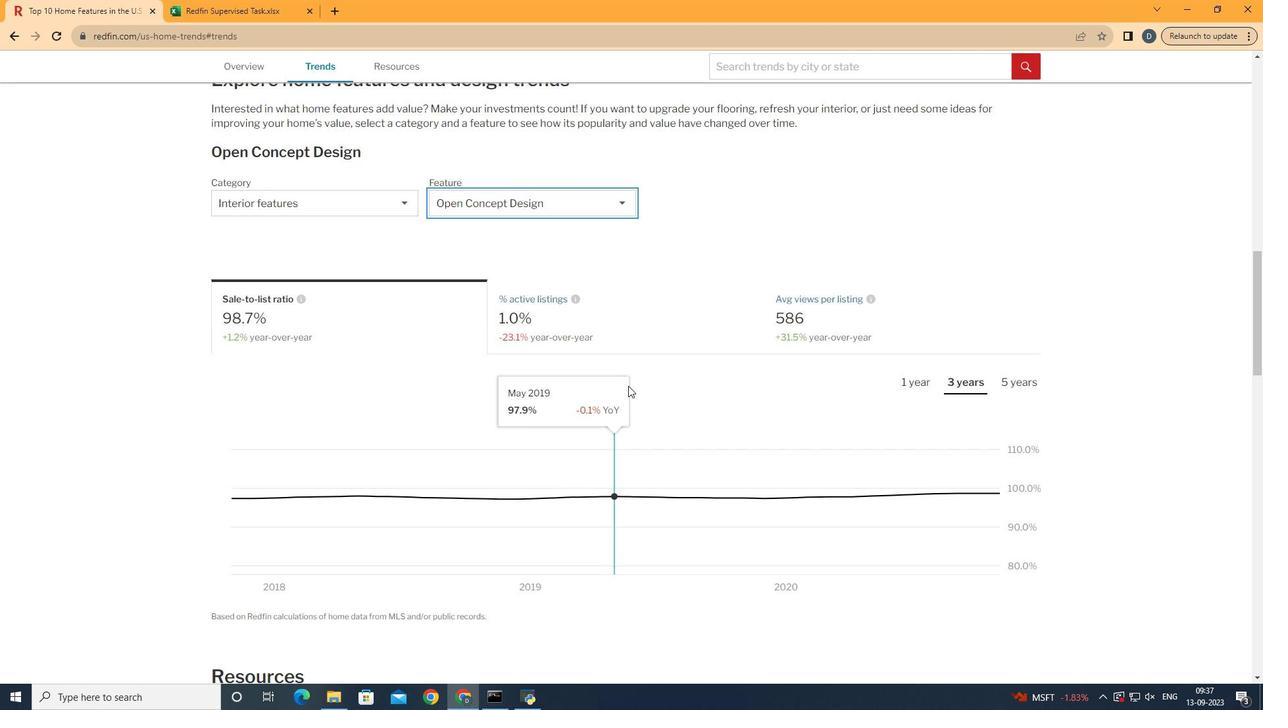 
Action: Mouse moved to (714, 378)
Screenshot: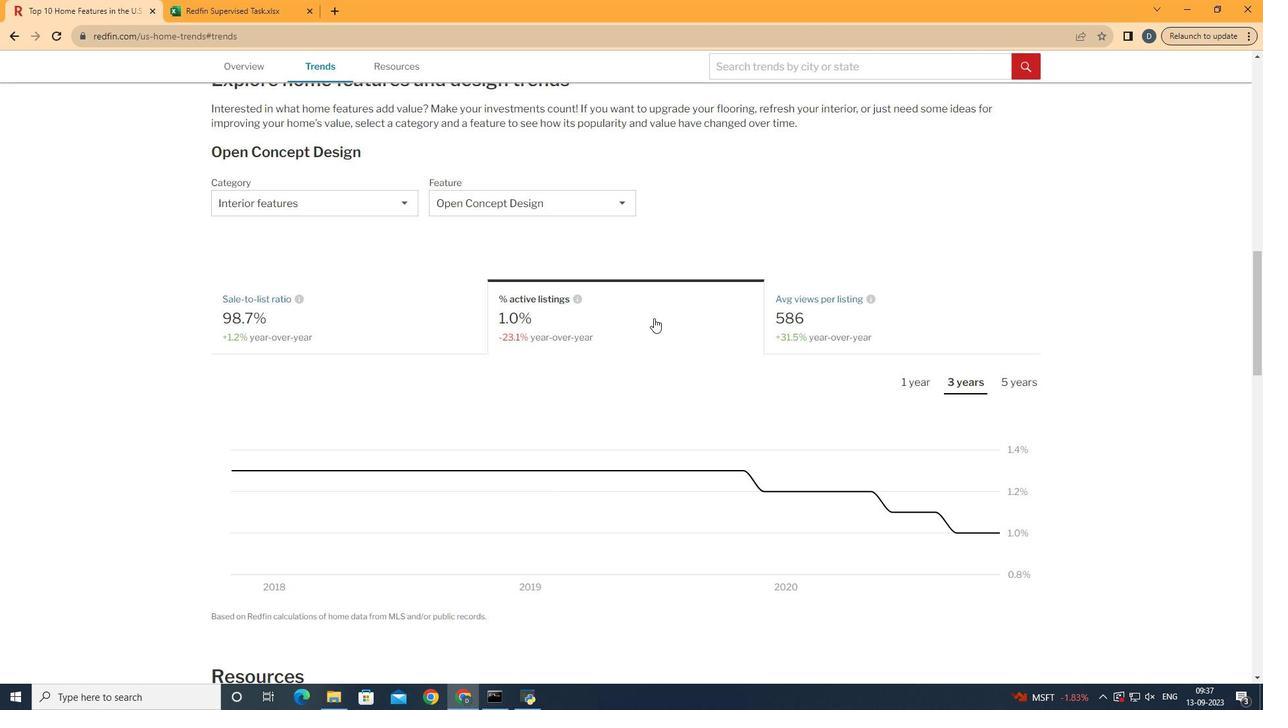 
Action: Mouse pressed left at (714, 378)
Screenshot: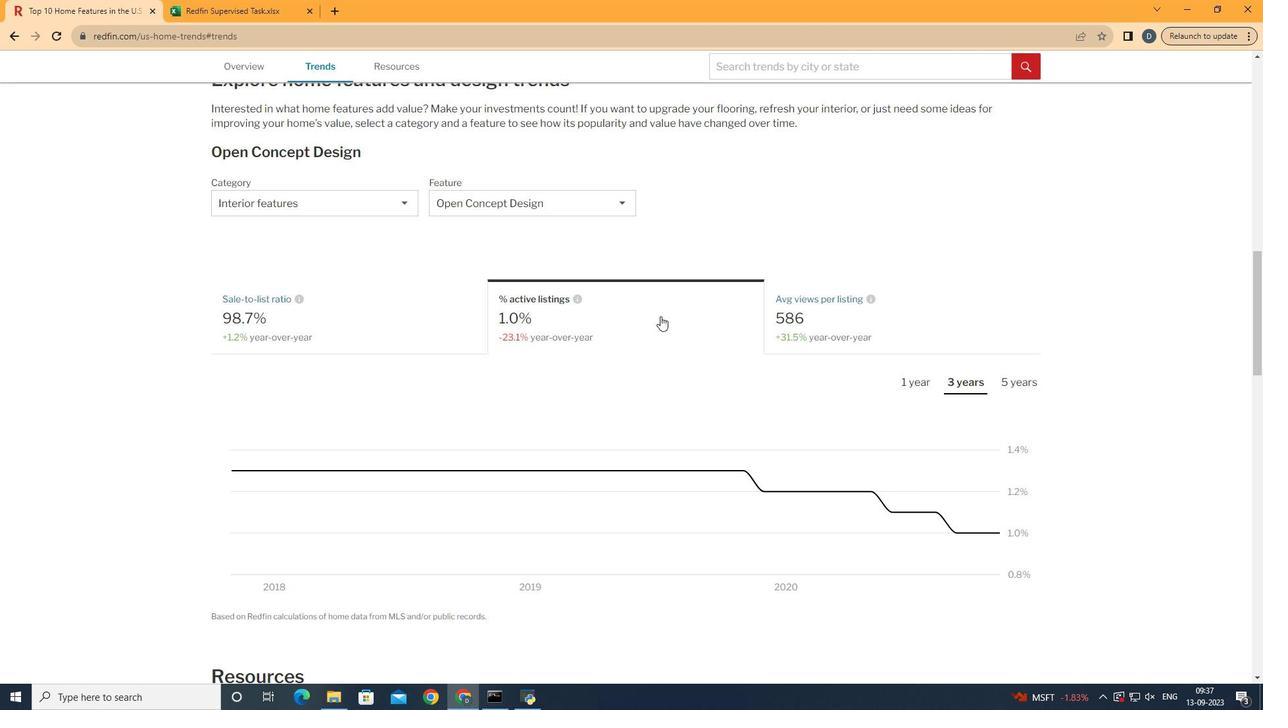 
Action: Mouse moved to (1083, 446)
Screenshot: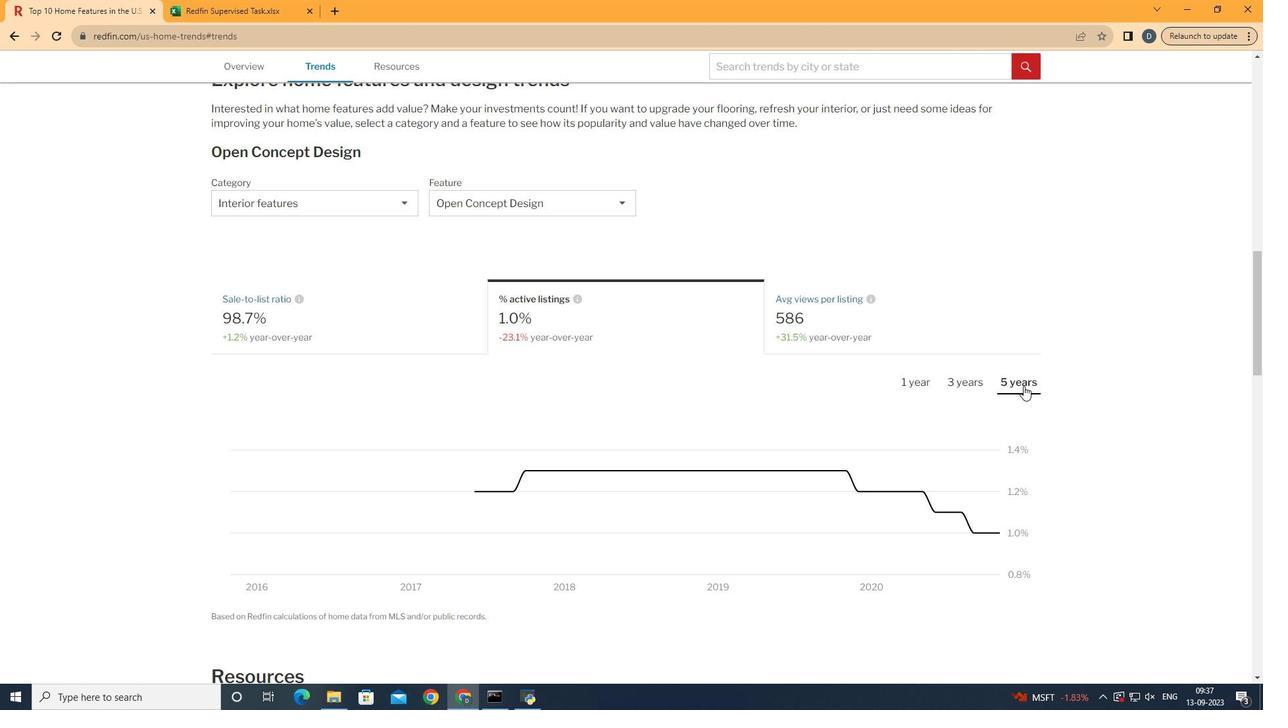 
Action: Mouse pressed left at (1083, 446)
Screenshot: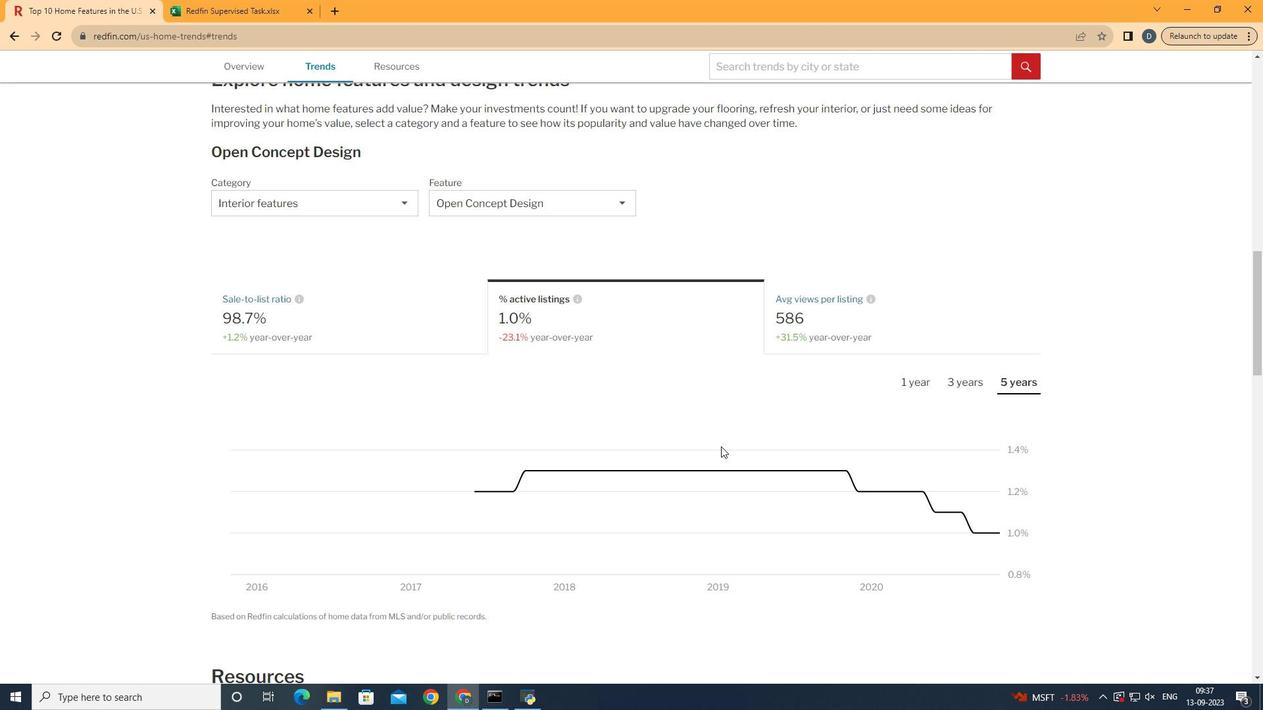 
Action: Mouse moved to (1083, 556)
Screenshot: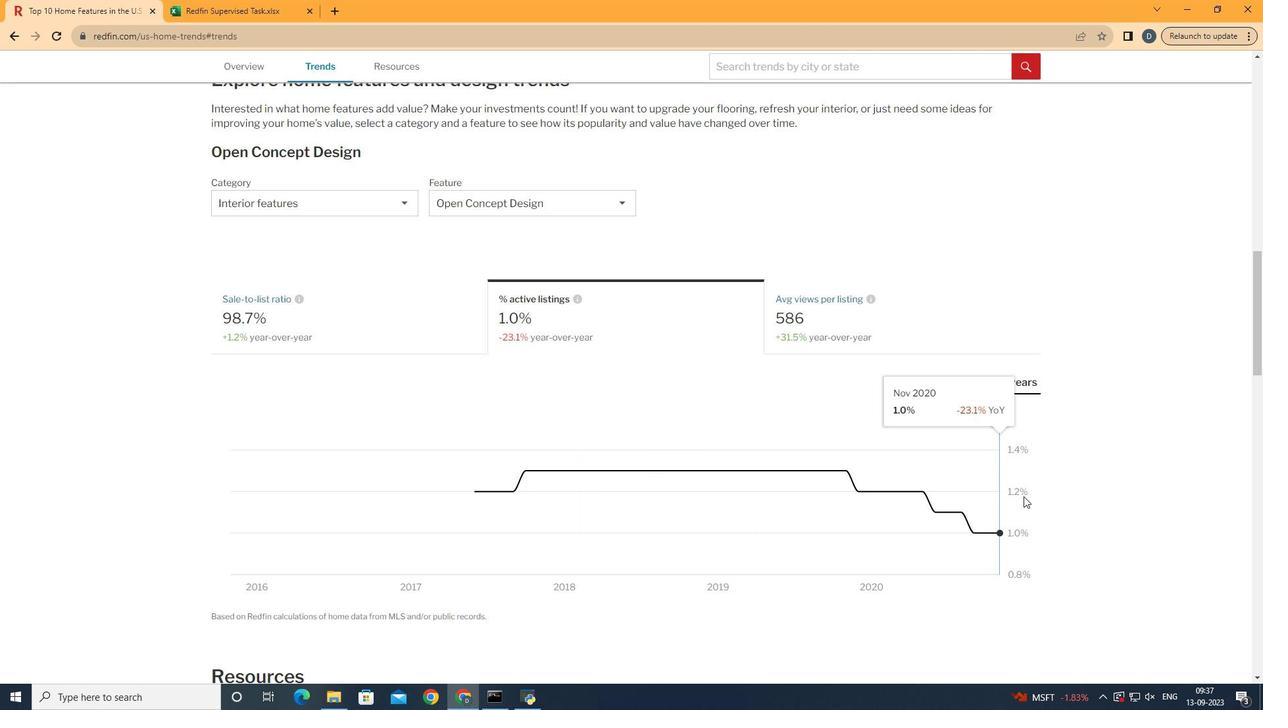 
